 Task: Search for a house in New Orleans with 2 bedrooms, 2 beds, 1 bathroom, priced between ₹6000 and ₹110000, with an English-speaking host.
Action: Mouse moved to (487, 106)
Screenshot: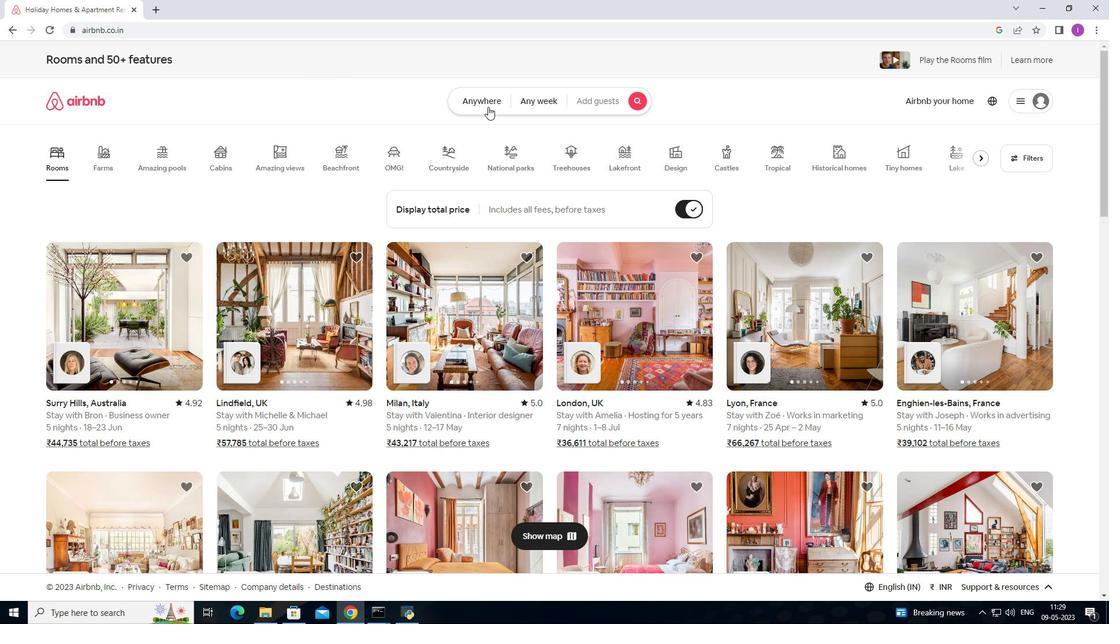 
Action: Mouse pressed left at (487, 106)
Screenshot: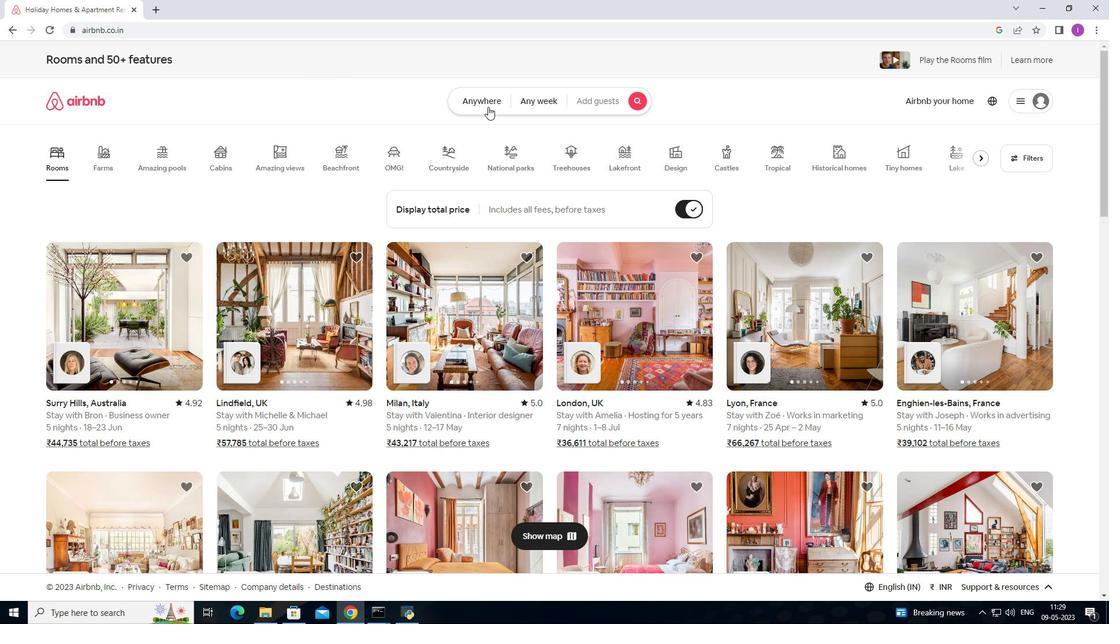
Action: Mouse moved to (376, 144)
Screenshot: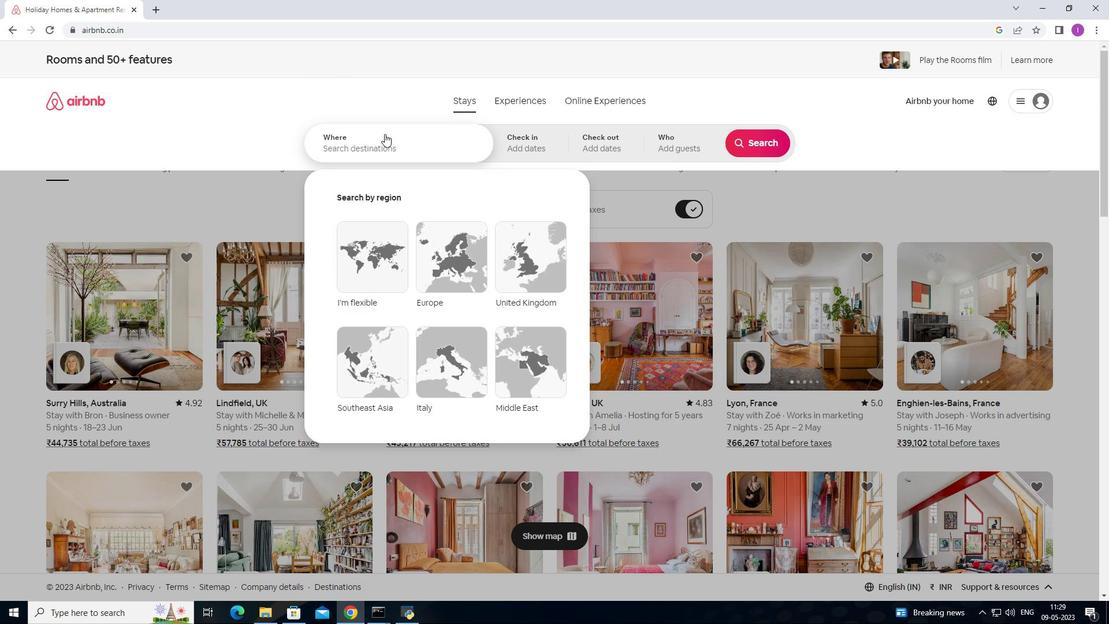 
Action: Mouse pressed left at (376, 144)
Screenshot: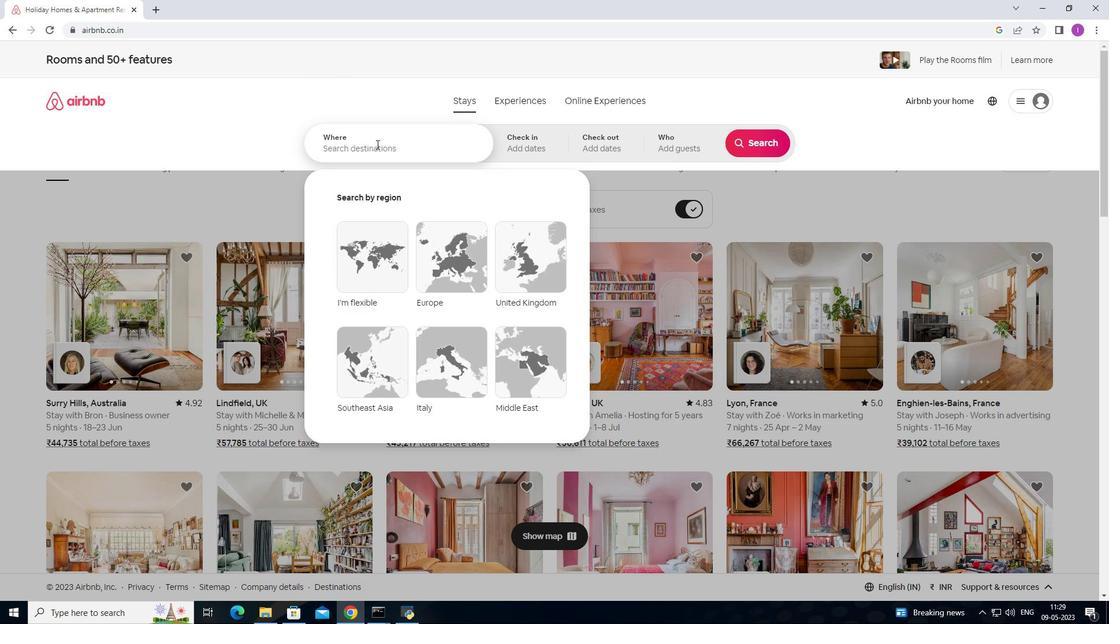 
Action: Mouse moved to (396, 149)
Screenshot: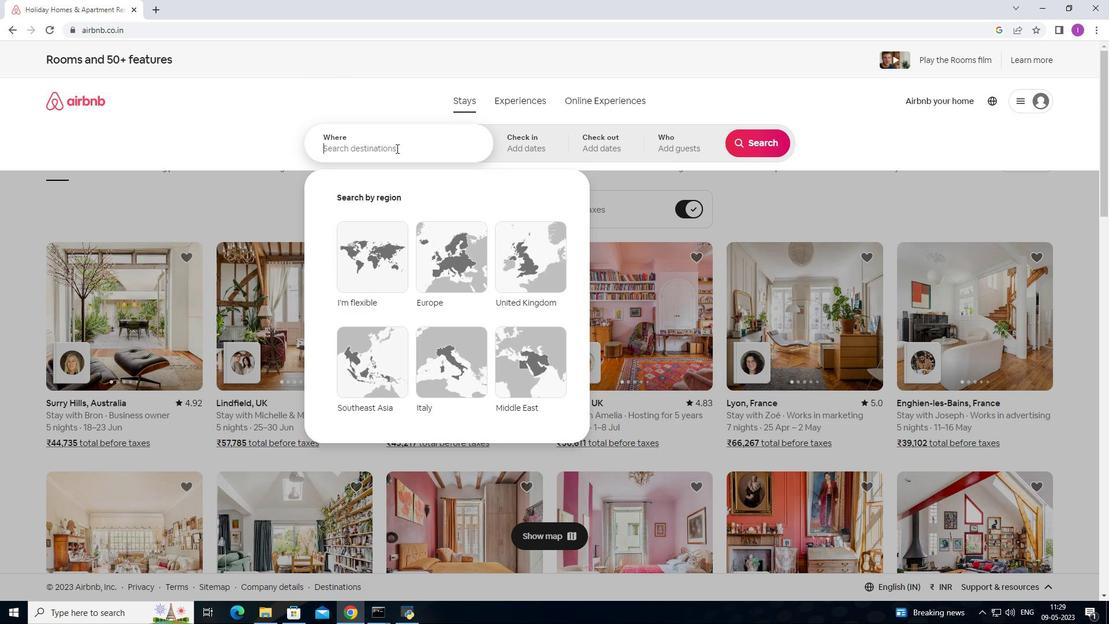 
Action: Key pressed <Key.shift>New<Key.space><Key.shift>Oe<Key.backspace>rleans,<Key.shift>M<Key.backspace><Key.shift>United<Key.space>states
Screenshot: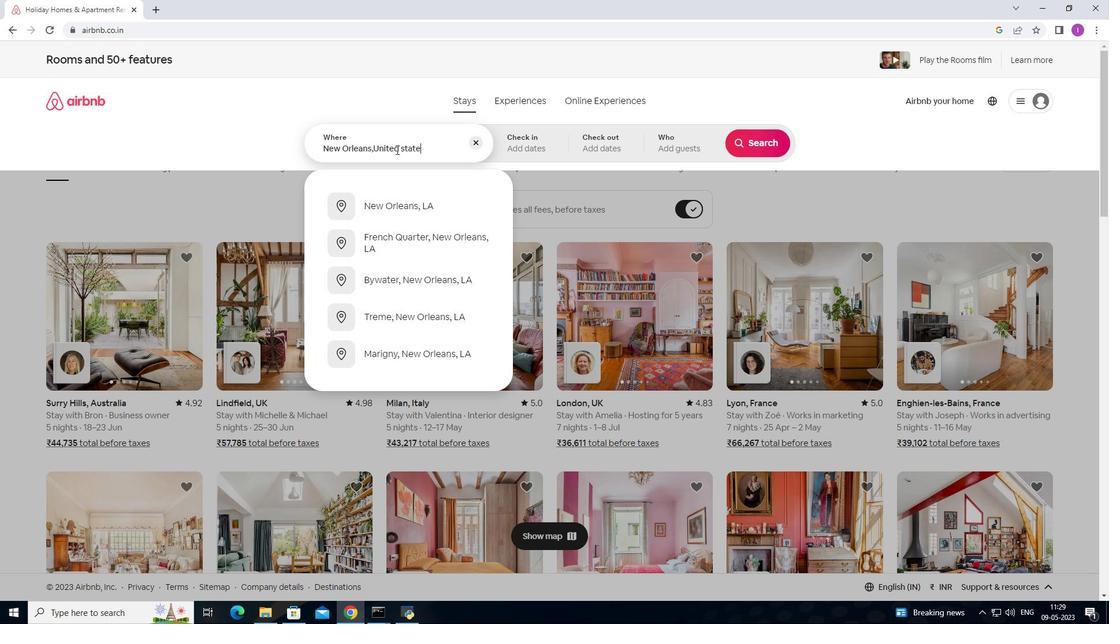 
Action: Mouse moved to (530, 143)
Screenshot: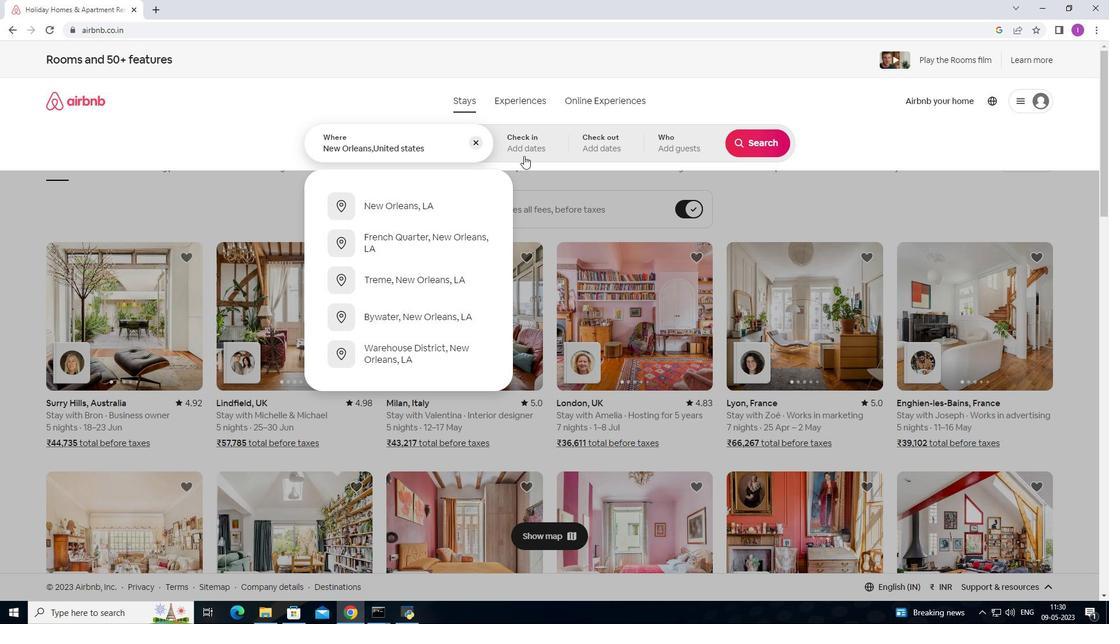 
Action: Mouse pressed left at (530, 143)
Screenshot: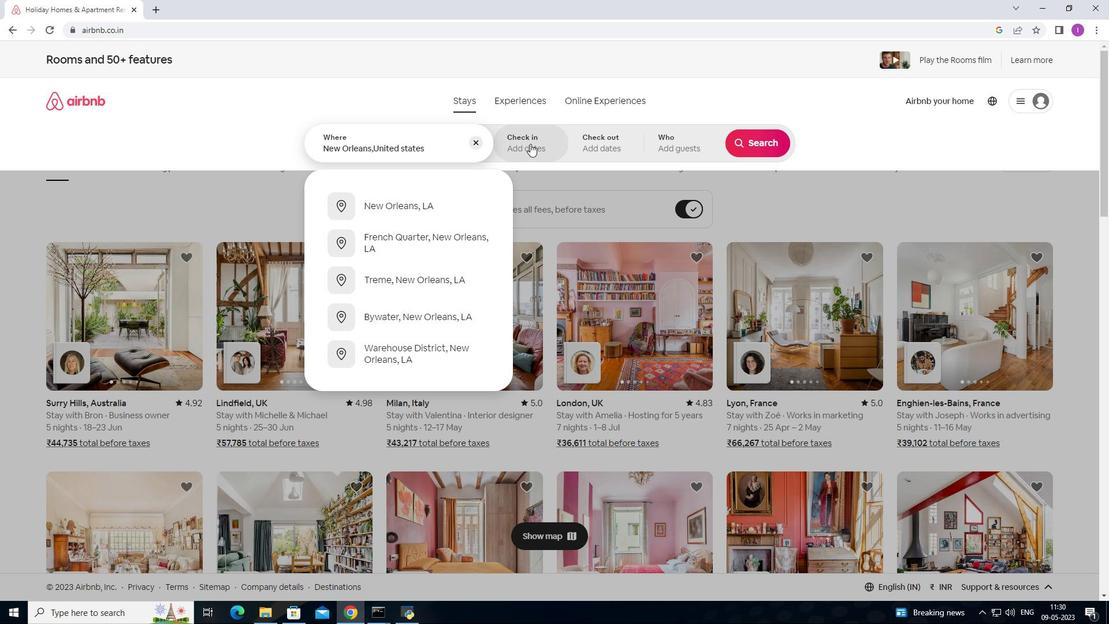 
Action: Mouse moved to (718, 312)
Screenshot: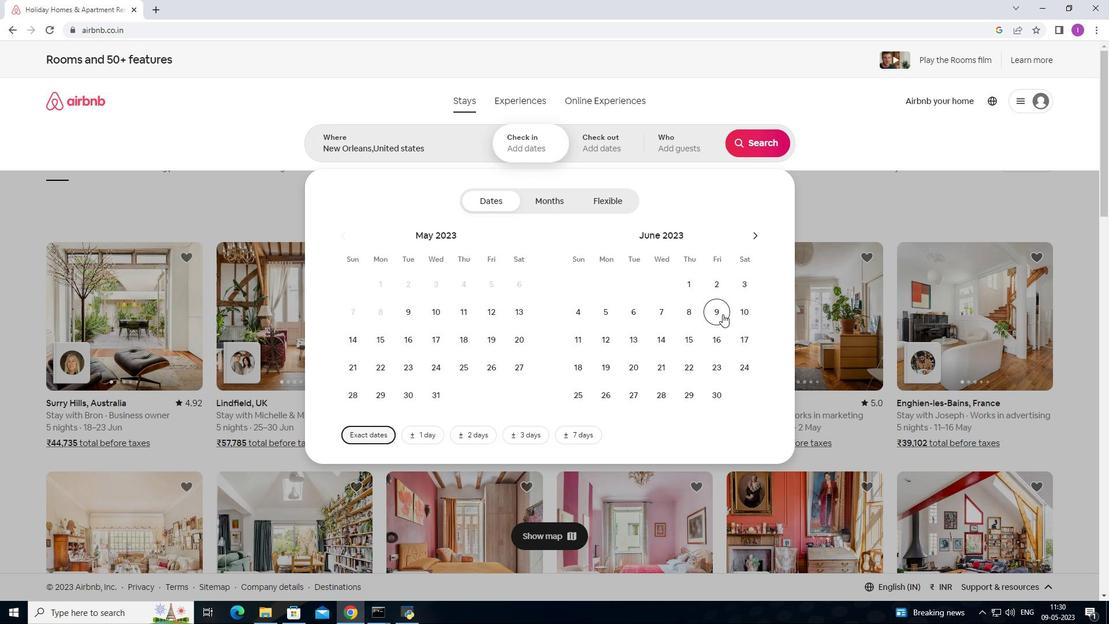 
Action: Mouse pressed left at (718, 312)
Screenshot: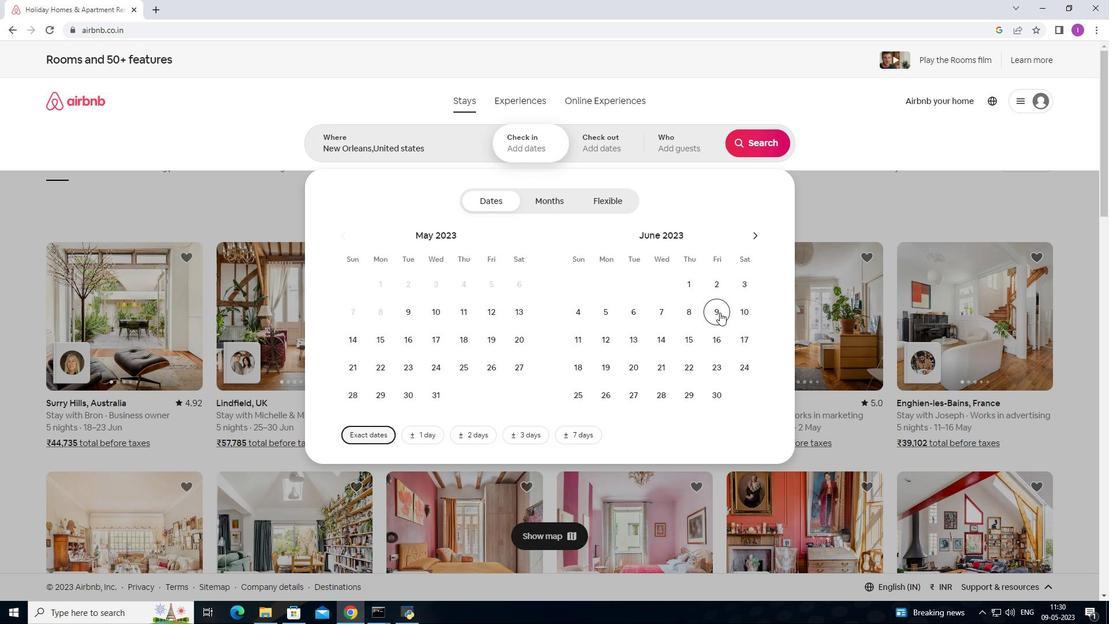 
Action: Mouse moved to (579, 339)
Screenshot: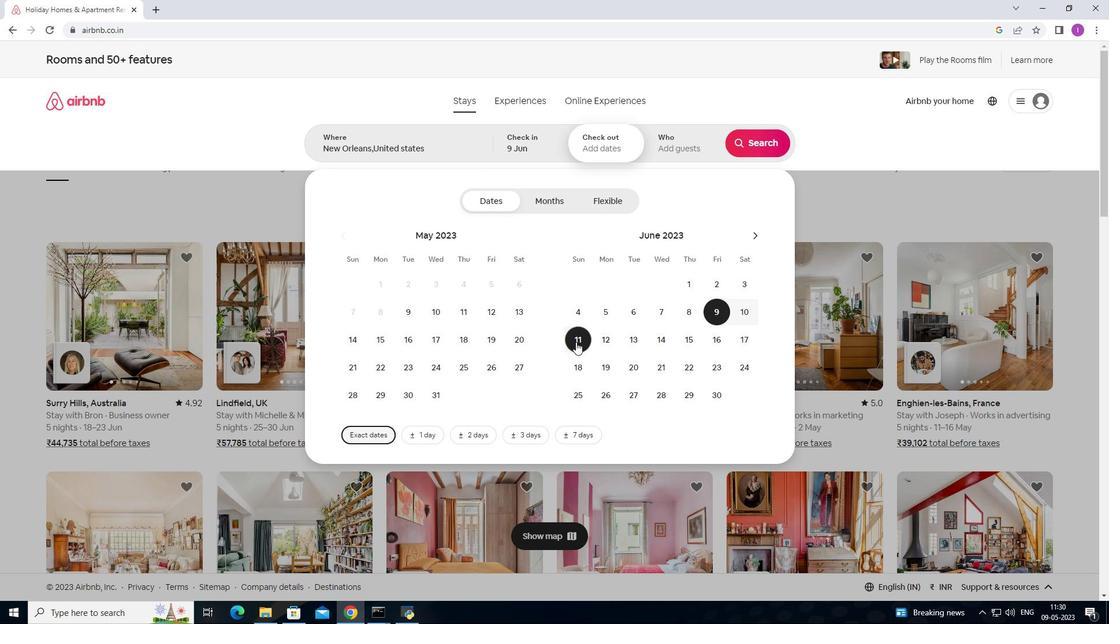
Action: Mouse pressed left at (579, 339)
Screenshot: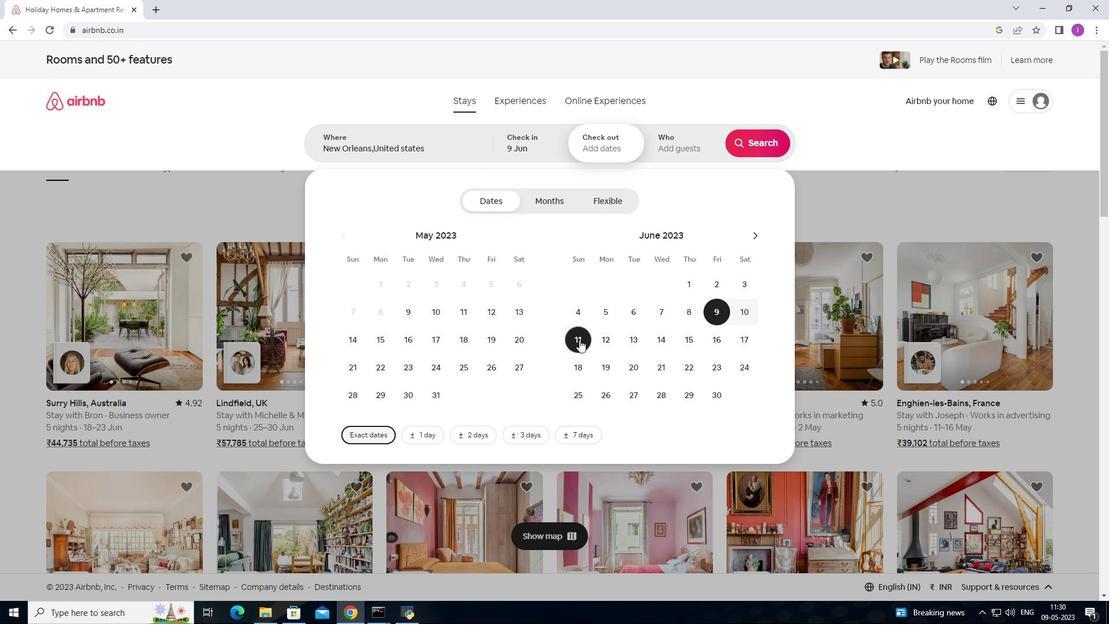 
Action: Mouse moved to (669, 140)
Screenshot: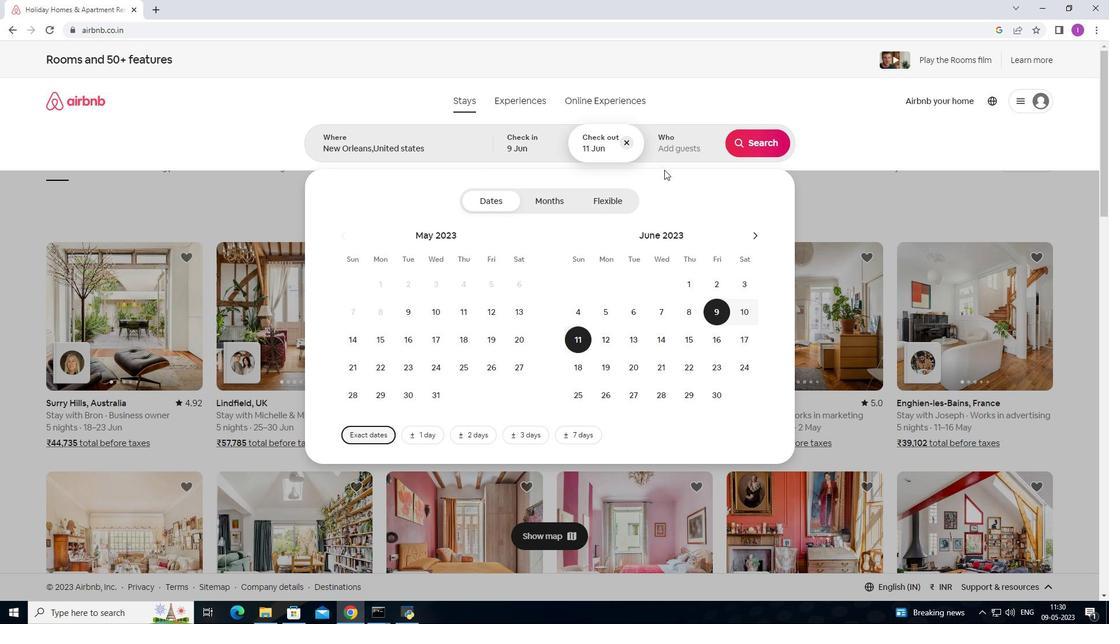 
Action: Mouse pressed left at (669, 140)
Screenshot: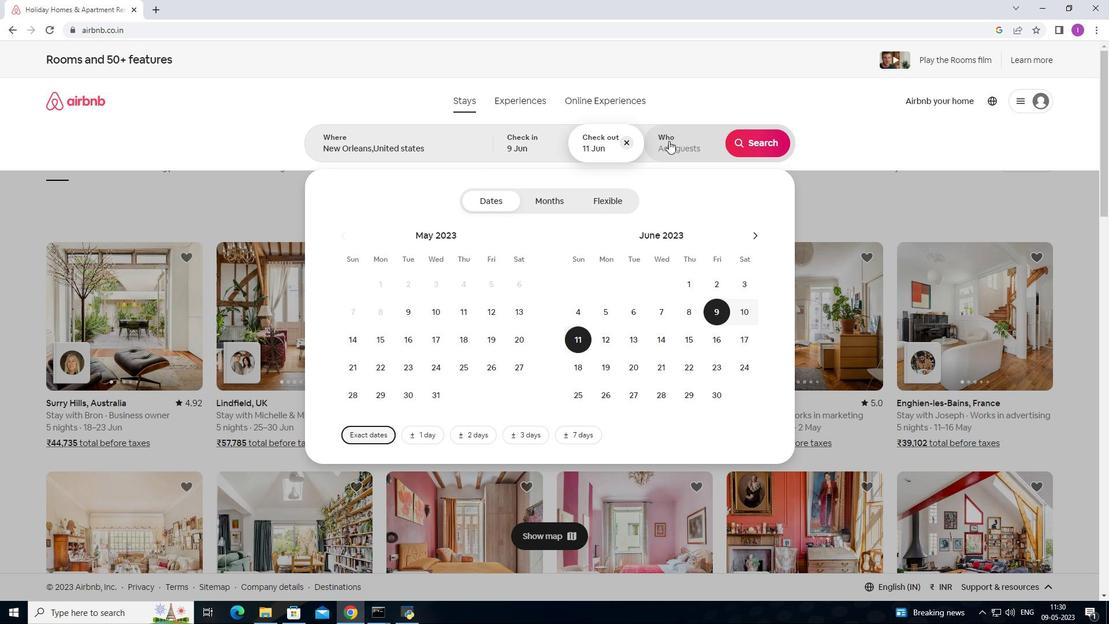 
Action: Mouse moved to (767, 205)
Screenshot: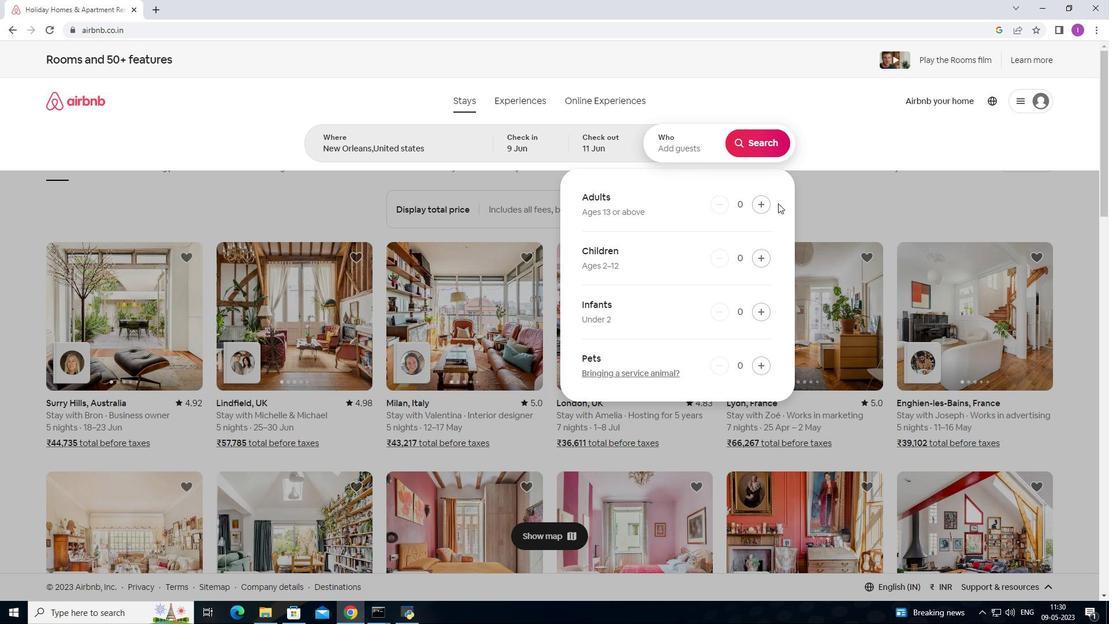 
Action: Mouse pressed left at (767, 205)
Screenshot: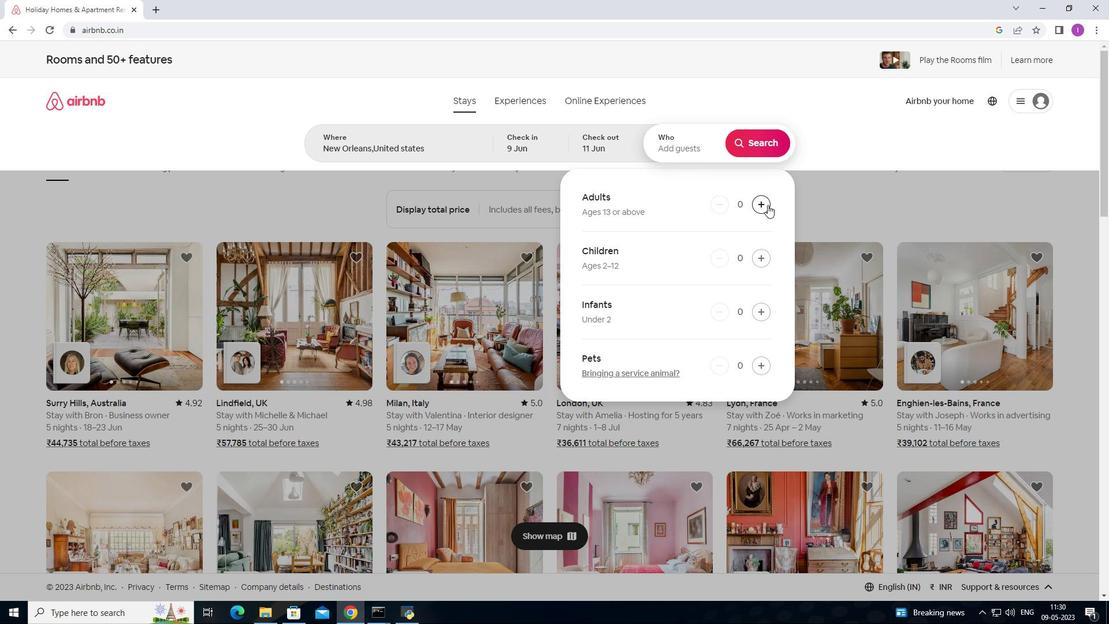 
Action: Mouse pressed left at (767, 205)
Screenshot: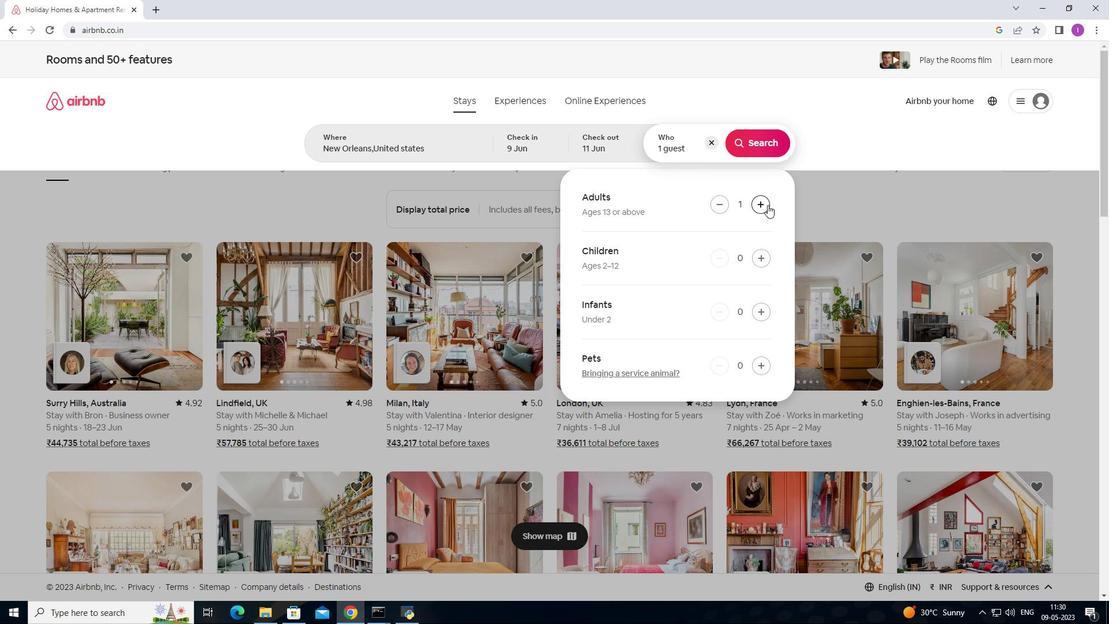 
Action: Mouse moved to (760, 145)
Screenshot: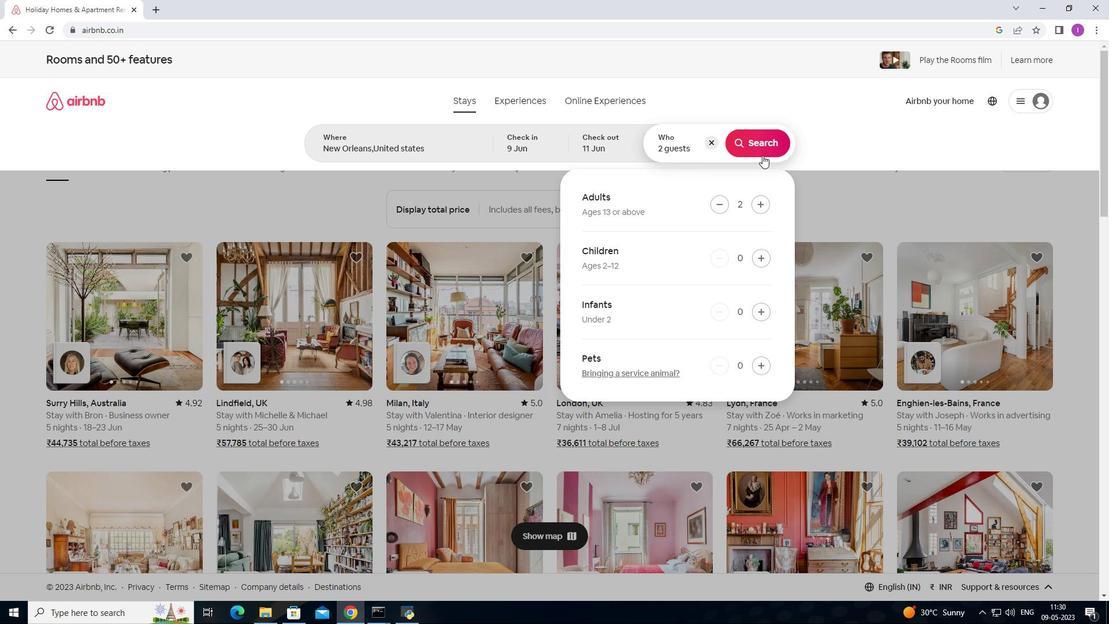 
Action: Mouse pressed left at (760, 145)
Screenshot: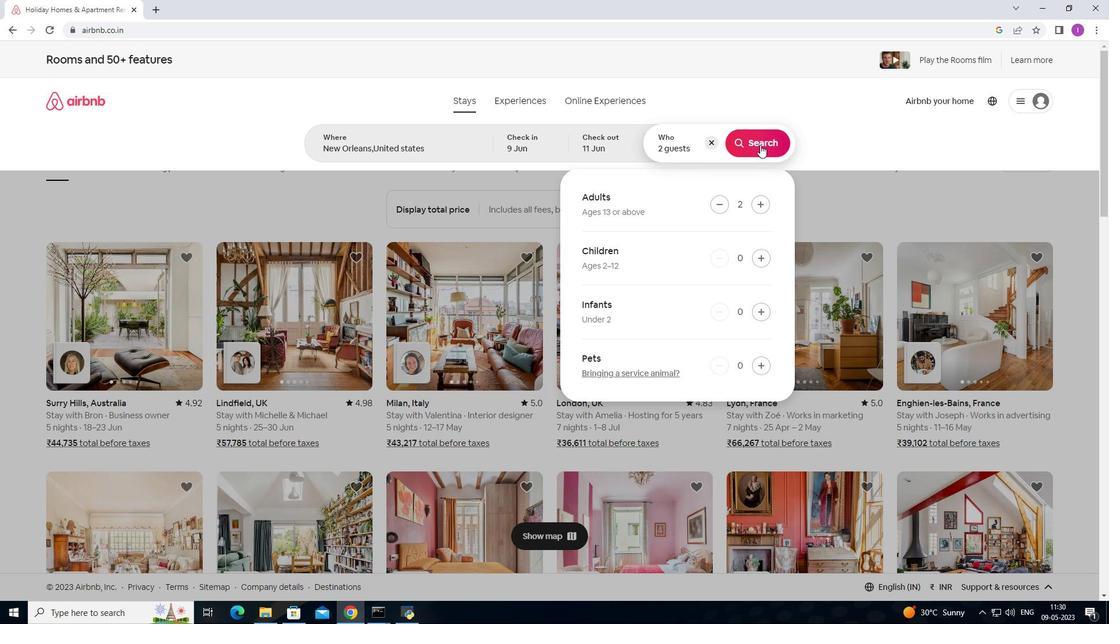 
Action: Mouse moved to (1044, 113)
Screenshot: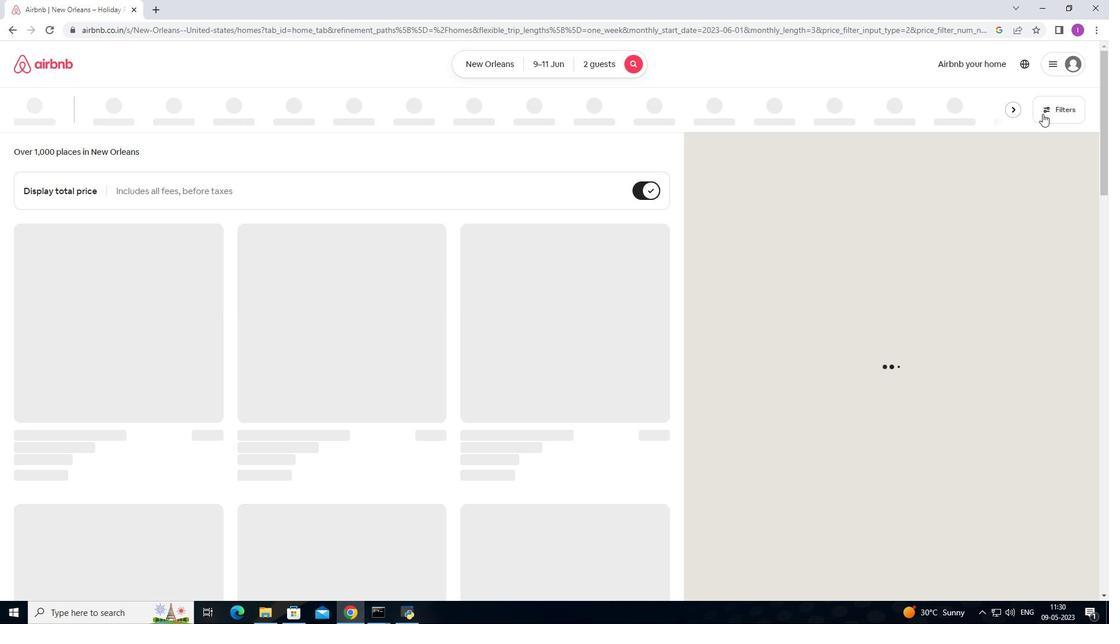
Action: Mouse pressed left at (1044, 113)
Screenshot: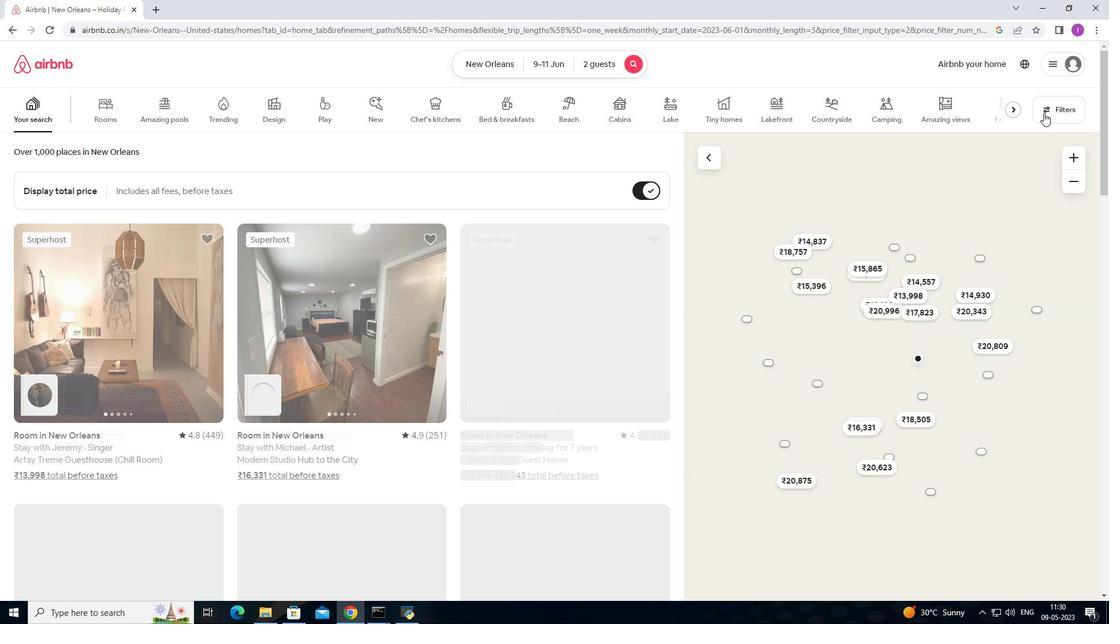 
Action: Mouse moved to (414, 396)
Screenshot: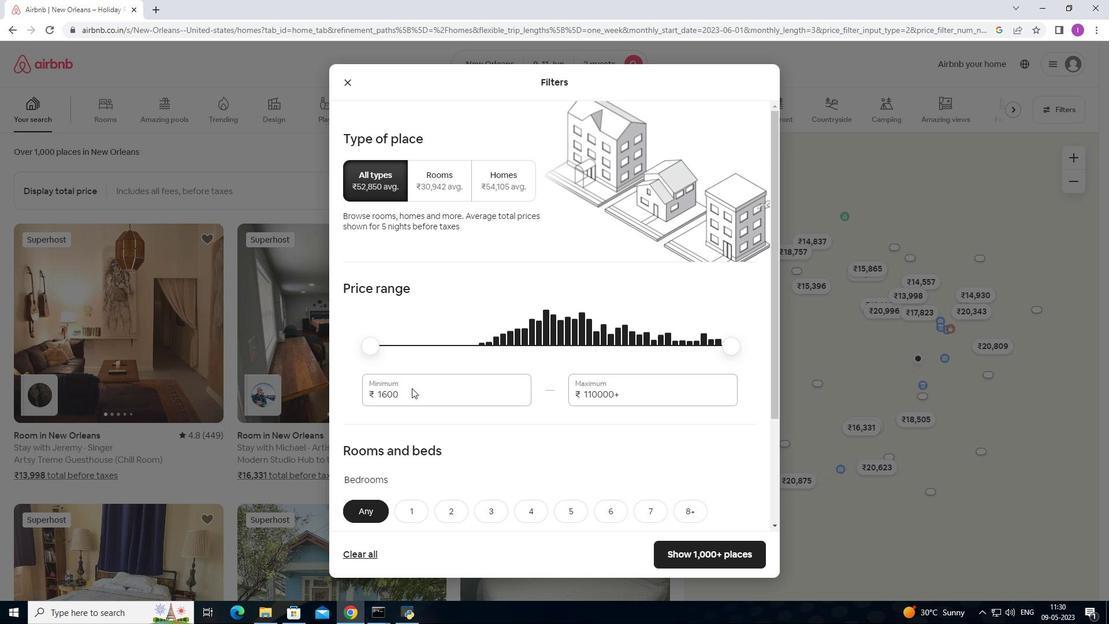 
Action: Mouse pressed left at (414, 396)
Screenshot: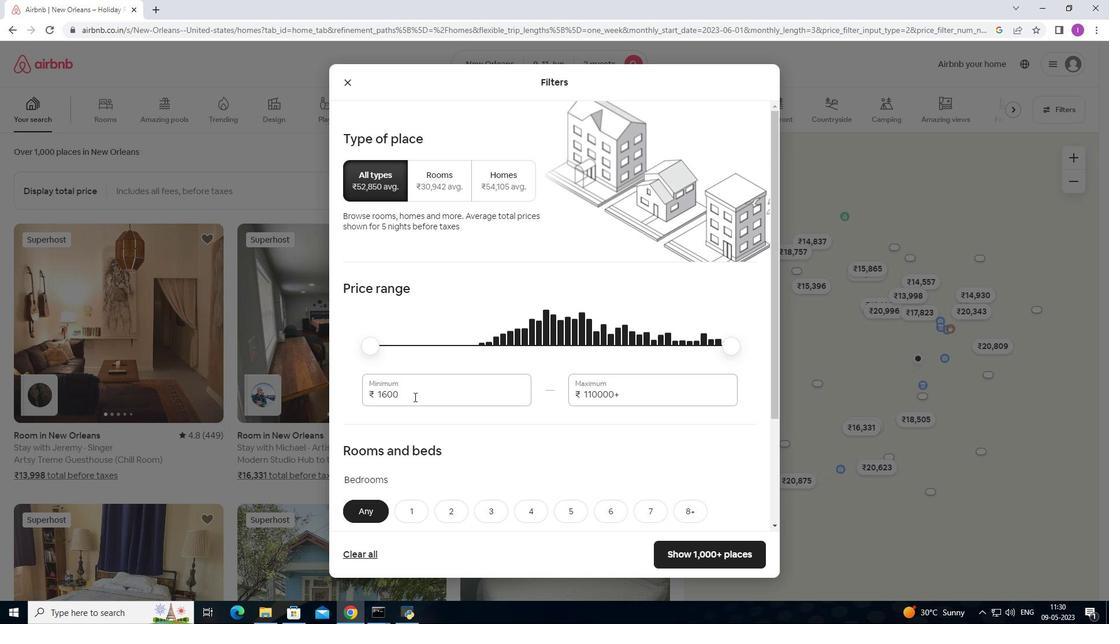 
Action: Mouse moved to (485, 372)
Screenshot: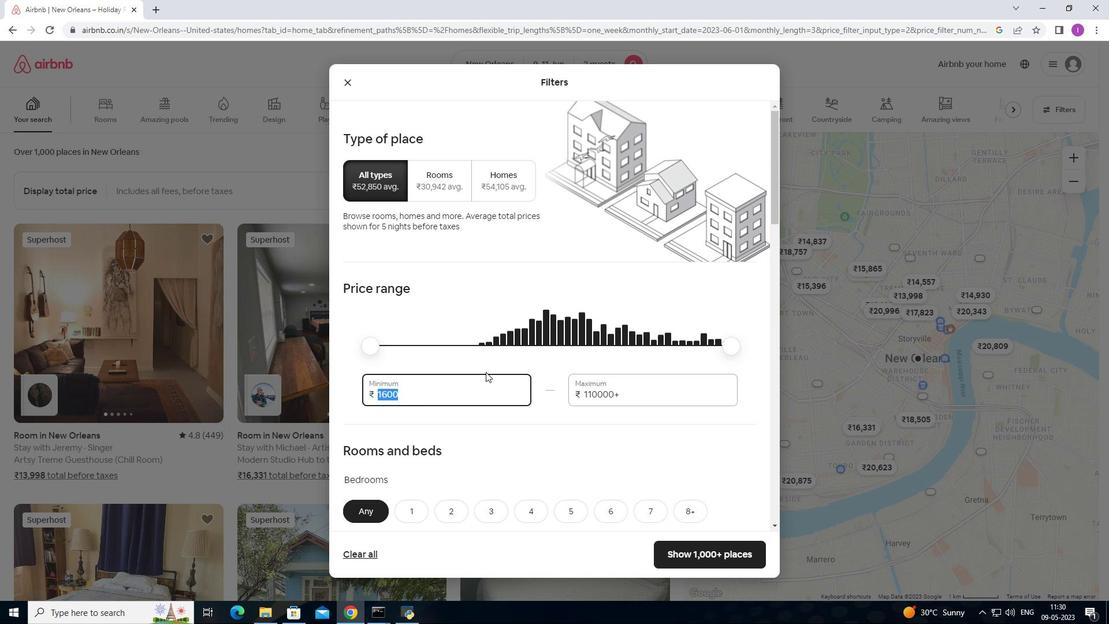 
Action: Key pressed 6
Screenshot: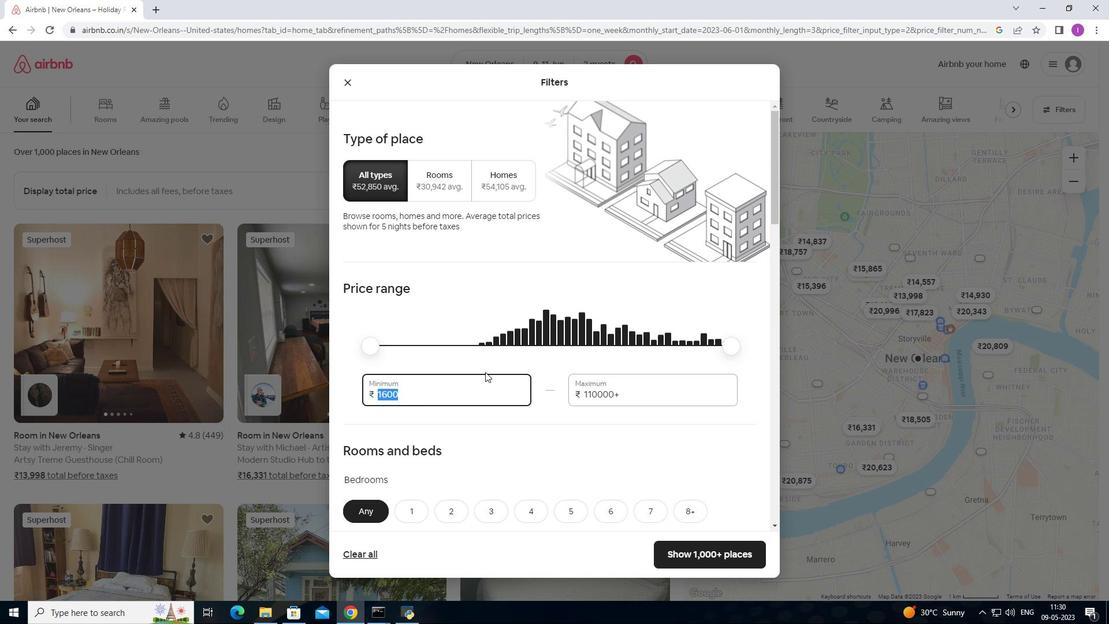 
Action: Mouse moved to (484, 371)
Screenshot: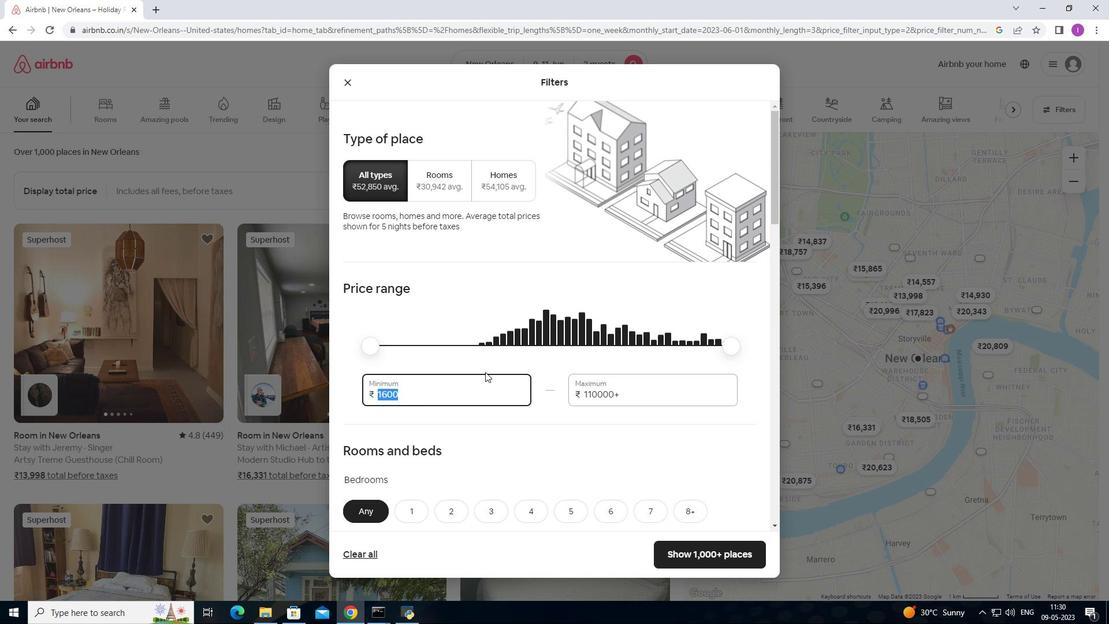 
Action: Key pressed 000
Screenshot: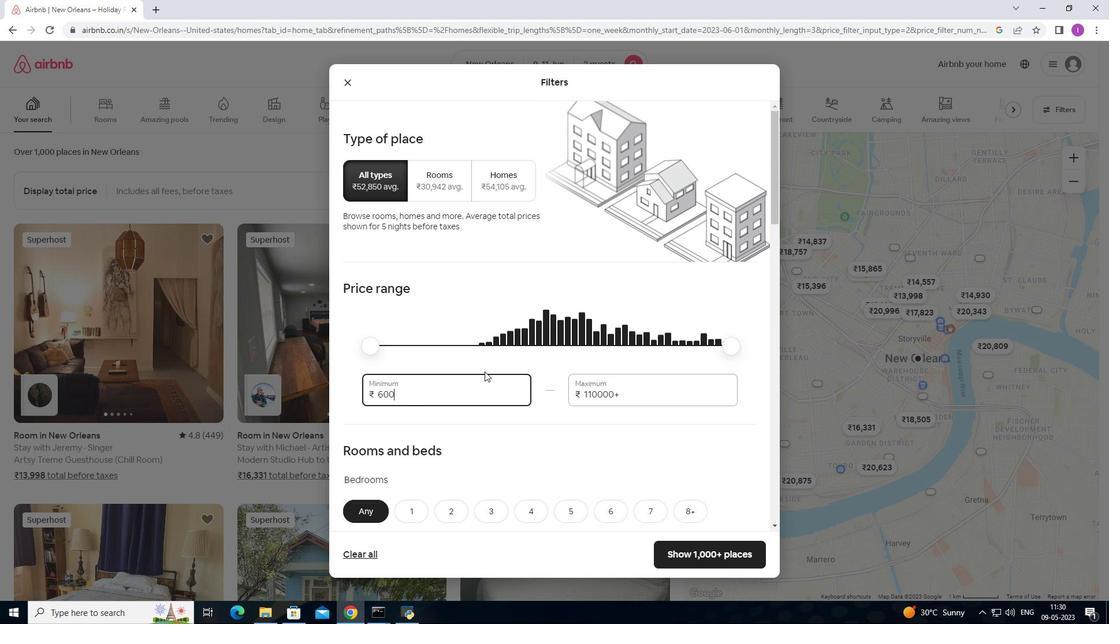 
Action: Mouse moved to (622, 393)
Screenshot: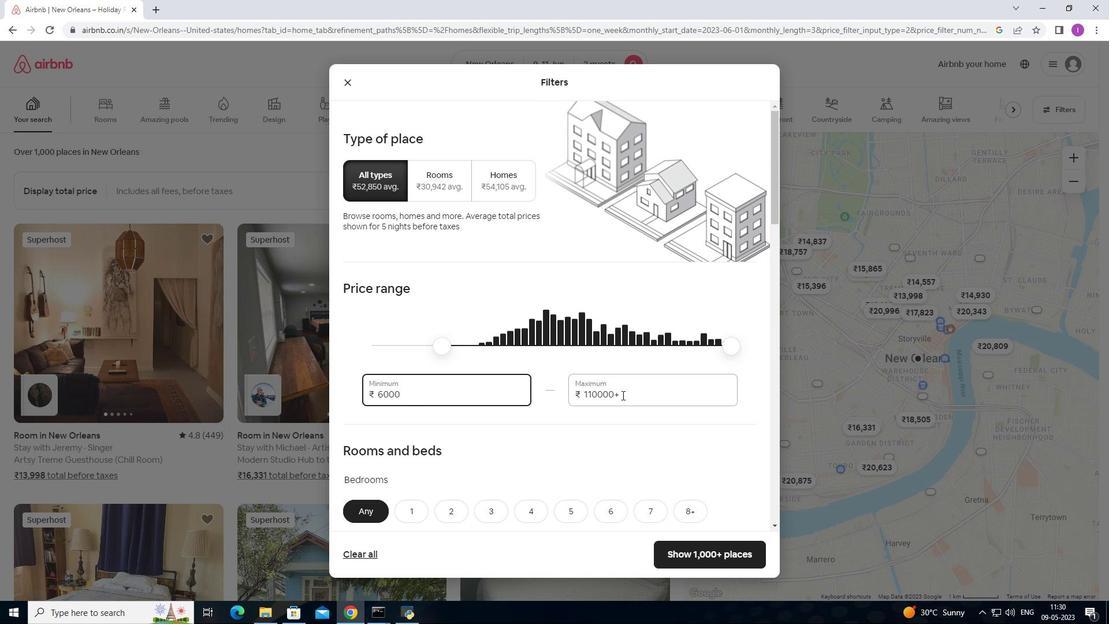 
Action: Mouse pressed left at (622, 394)
Screenshot: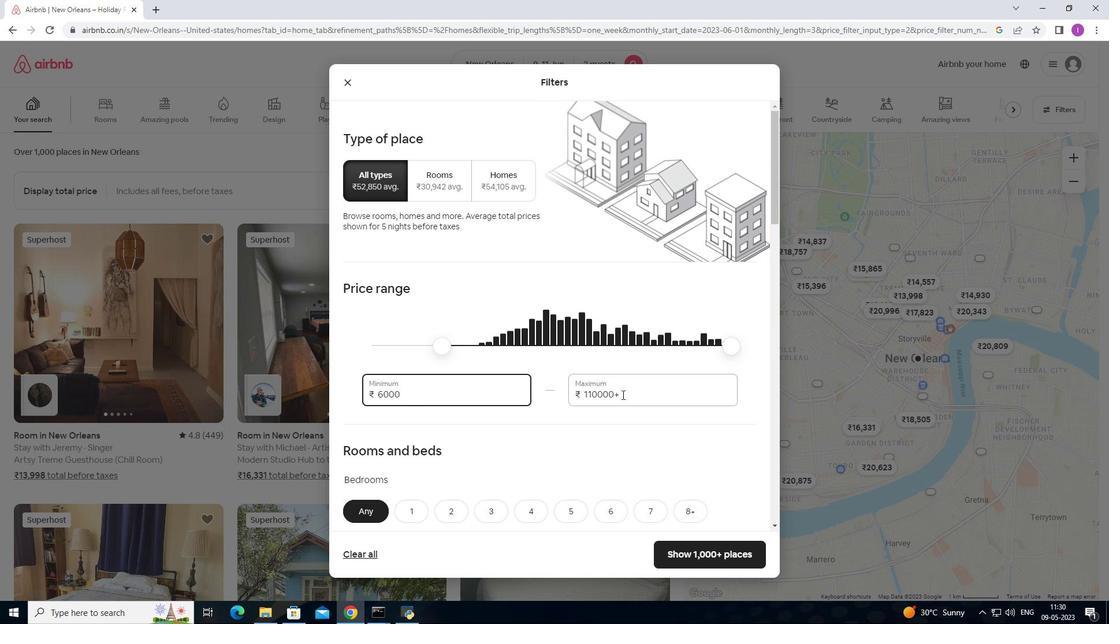 
Action: Mouse moved to (567, 390)
Screenshot: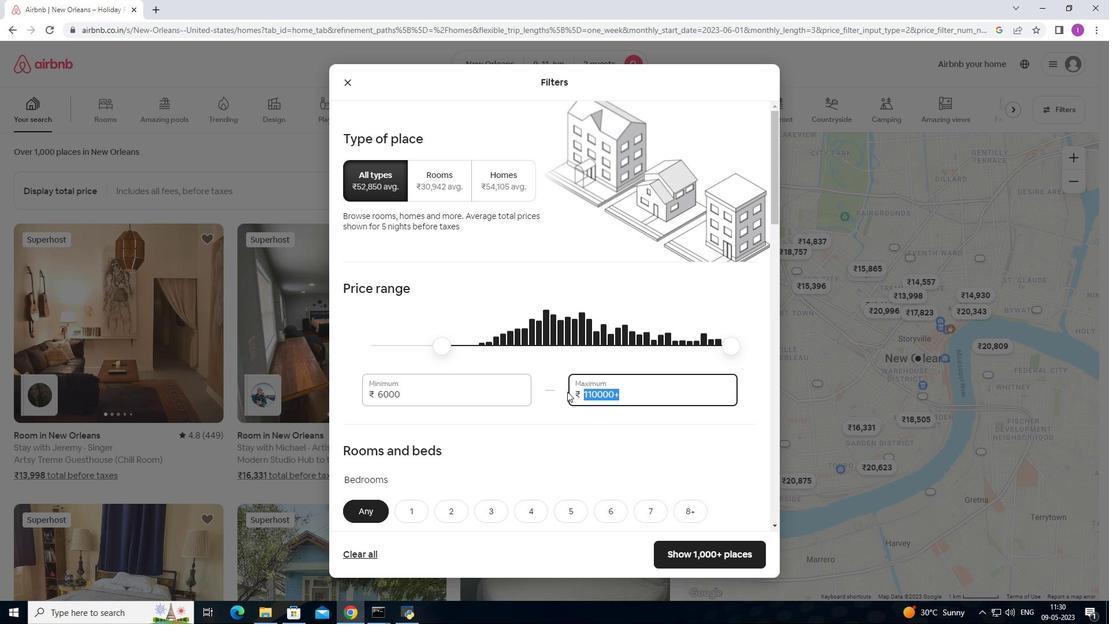 
Action: Key pressed 100
Screenshot: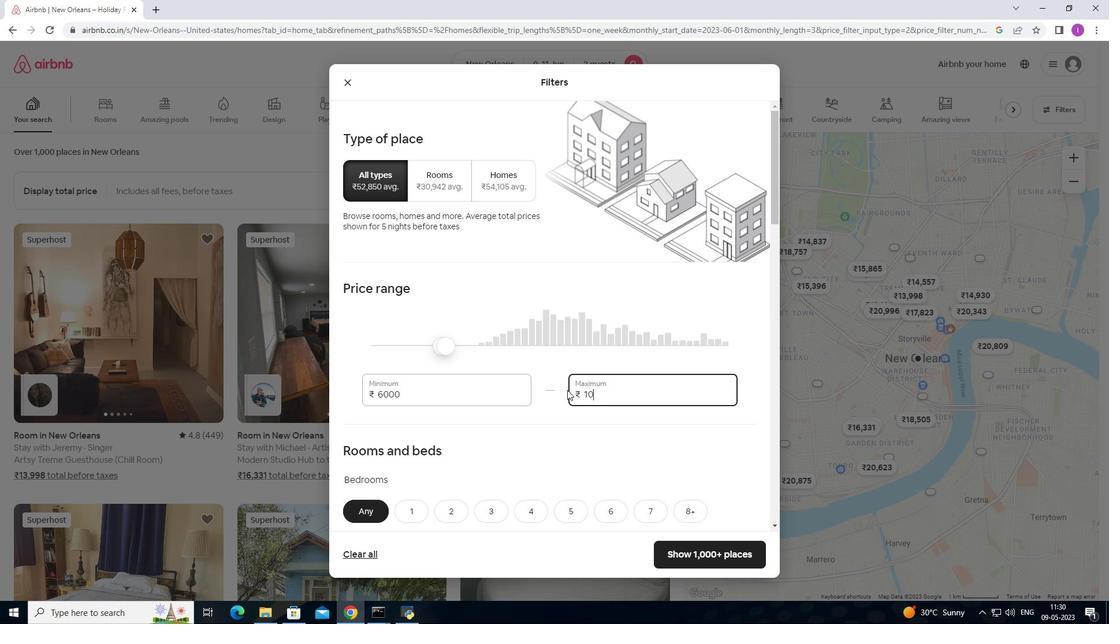 
Action: Mouse moved to (567, 389)
Screenshot: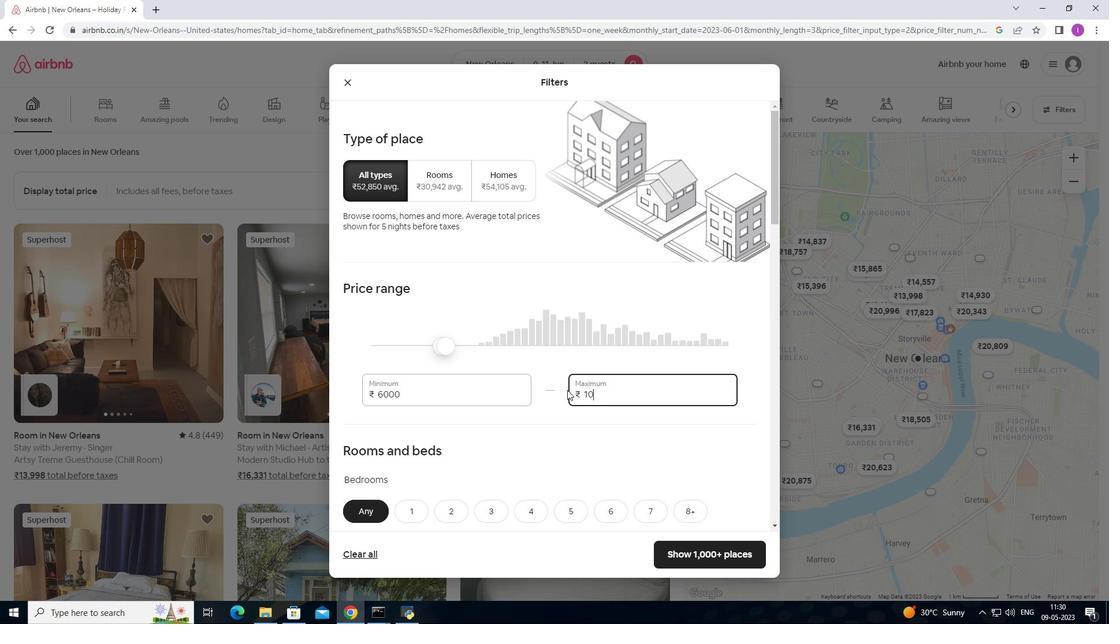 
Action: Key pressed 00
Screenshot: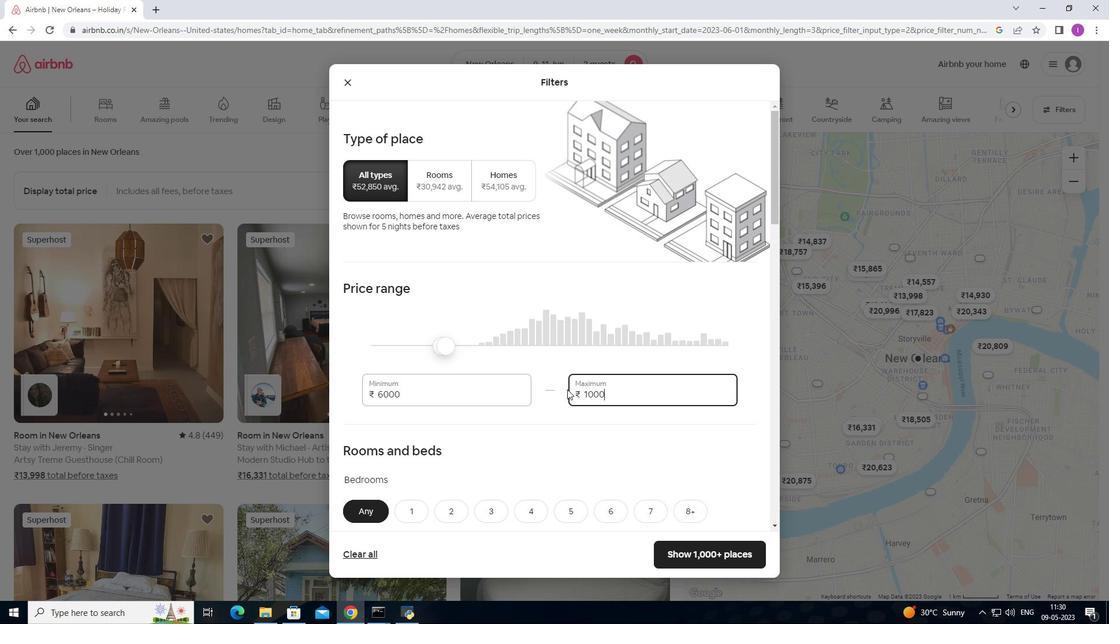 
Action: Mouse moved to (580, 380)
Screenshot: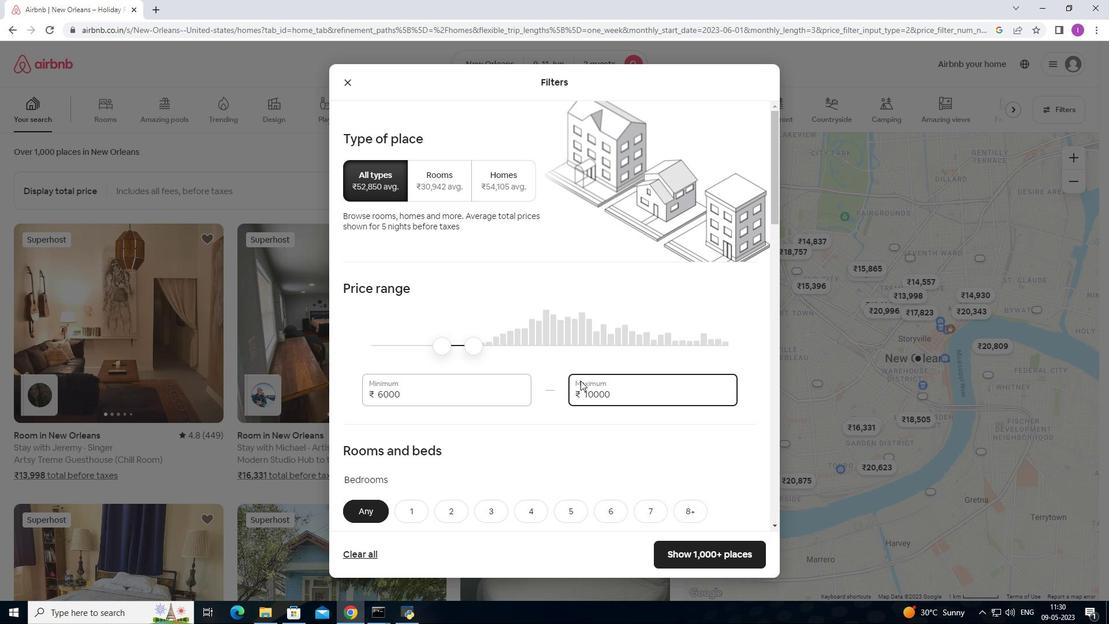 
Action: Mouse scrolled (580, 380) with delta (0, 0)
Screenshot: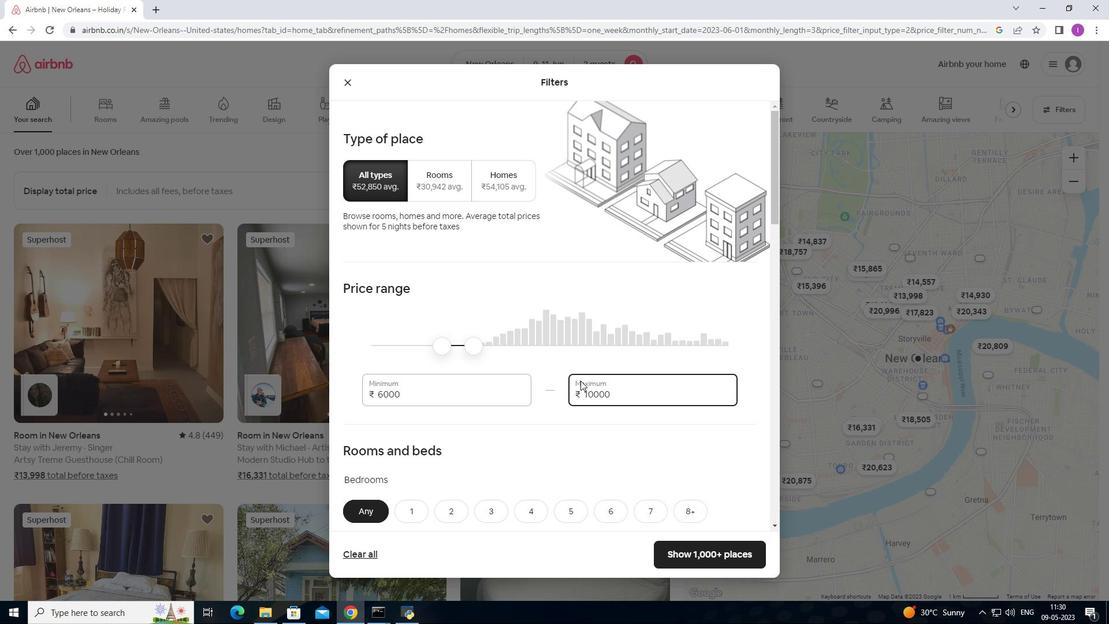 
Action: Mouse scrolled (580, 380) with delta (0, 0)
Screenshot: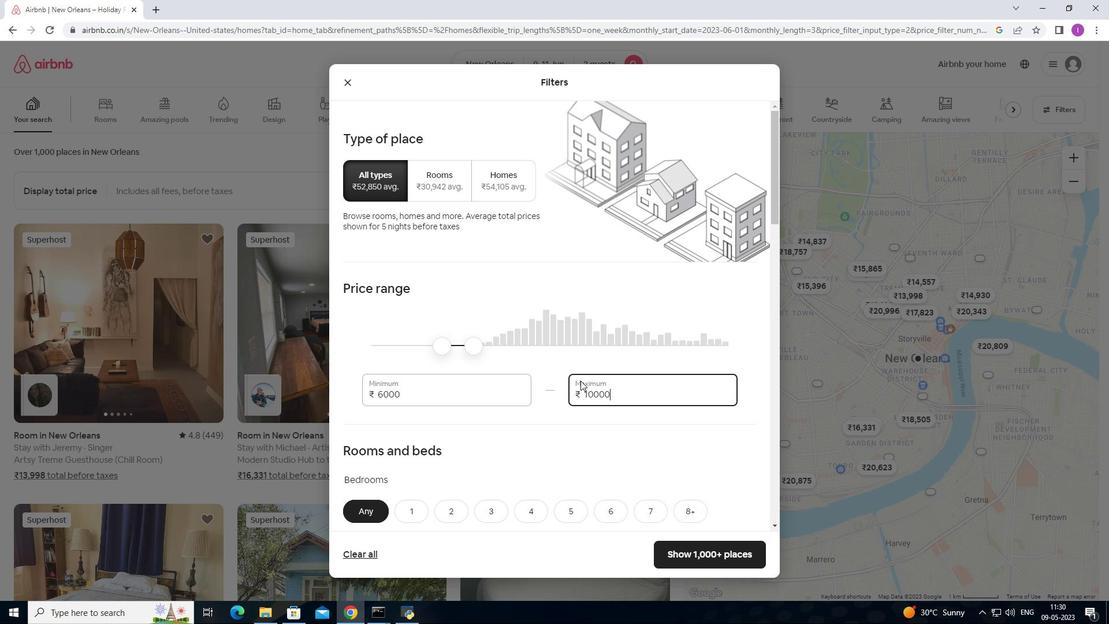 
Action: Mouse moved to (576, 375)
Screenshot: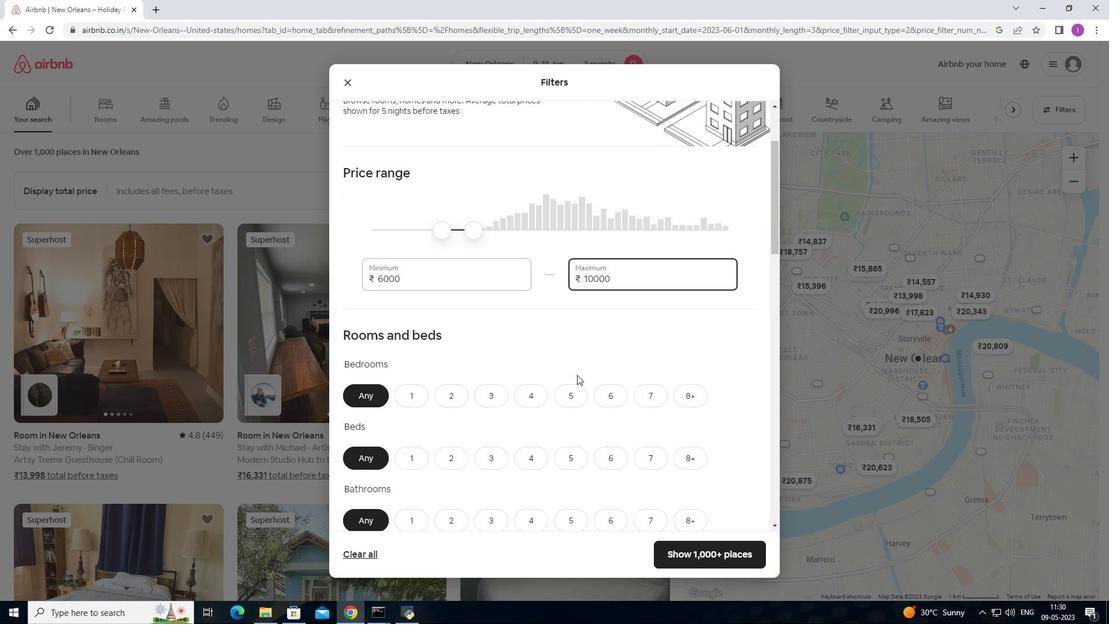 
Action: Mouse scrolled (576, 374) with delta (0, 0)
Screenshot: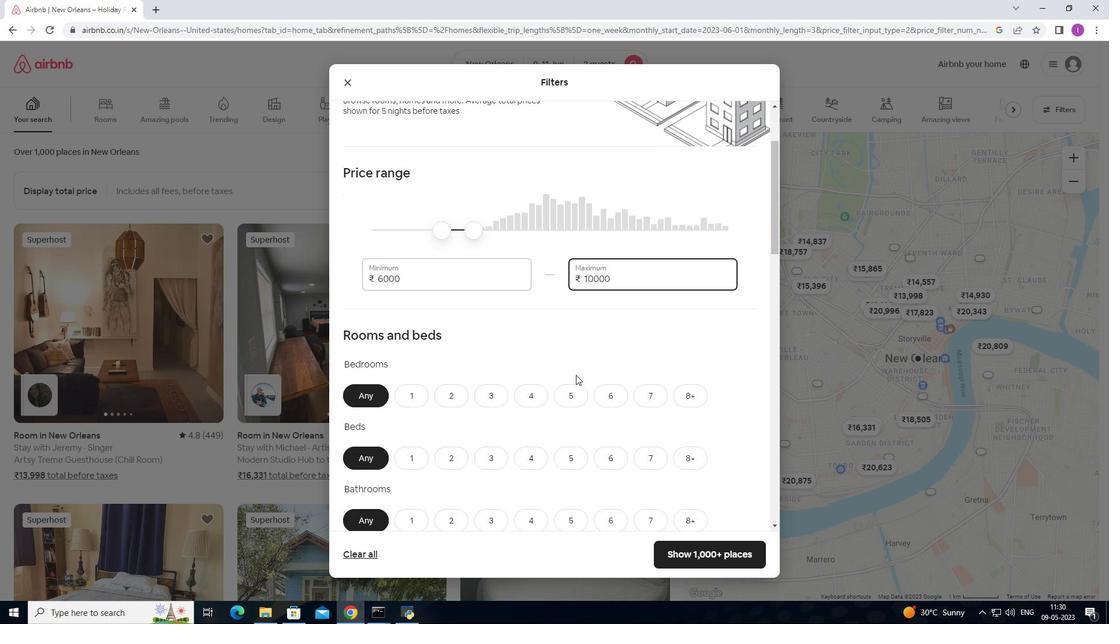 
Action: Mouse scrolled (576, 374) with delta (0, 0)
Screenshot: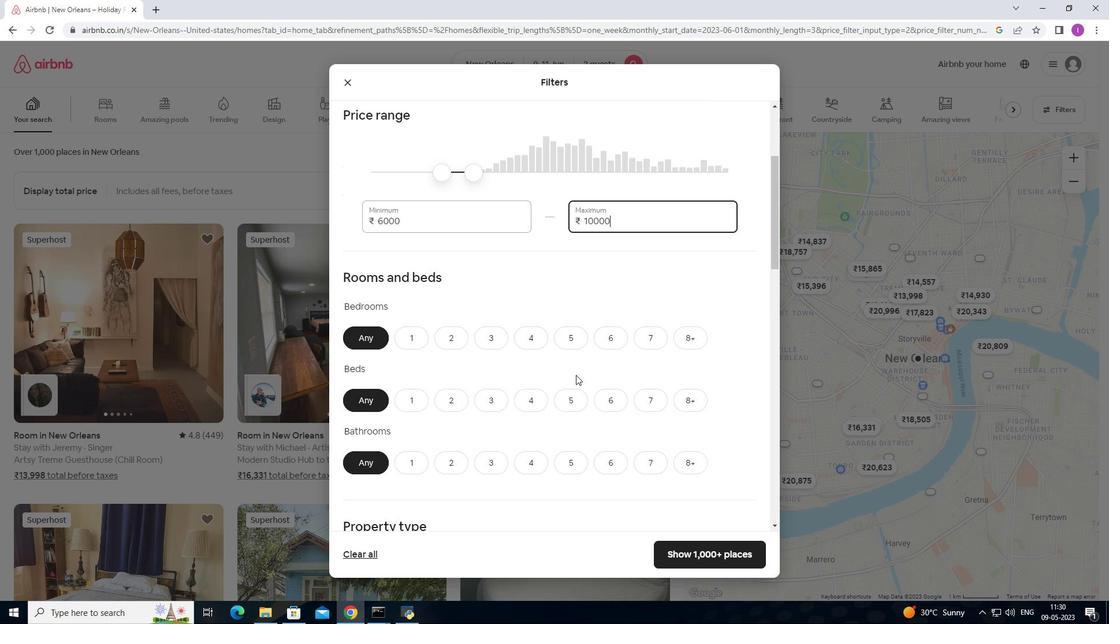 
Action: Mouse moved to (498, 377)
Screenshot: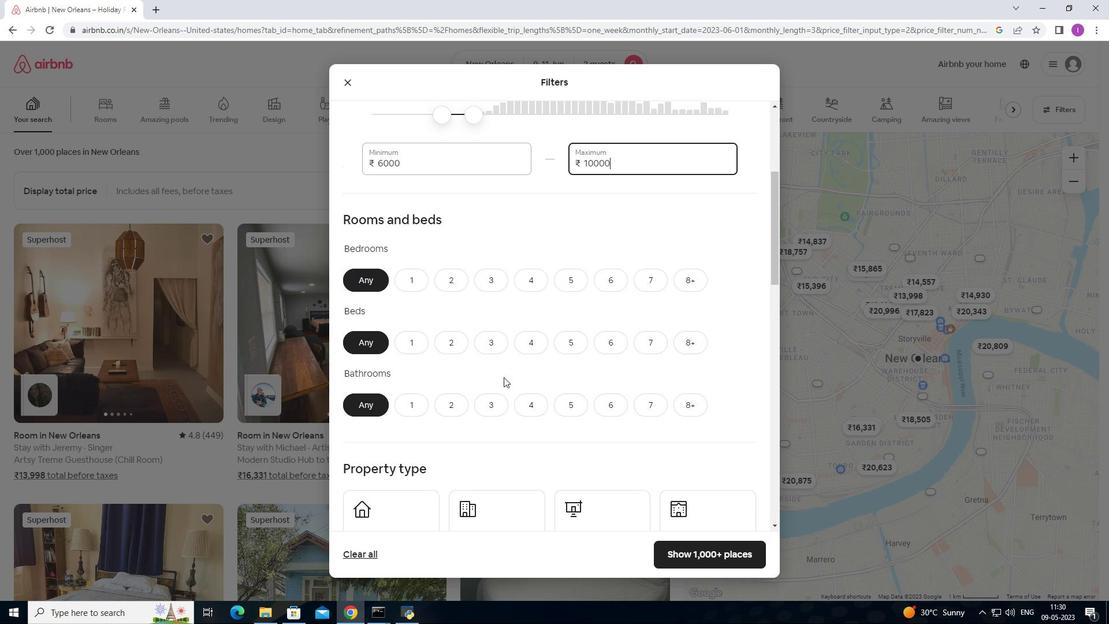 
Action: Mouse scrolled (498, 376) with delta (0, 0)
Screenshot: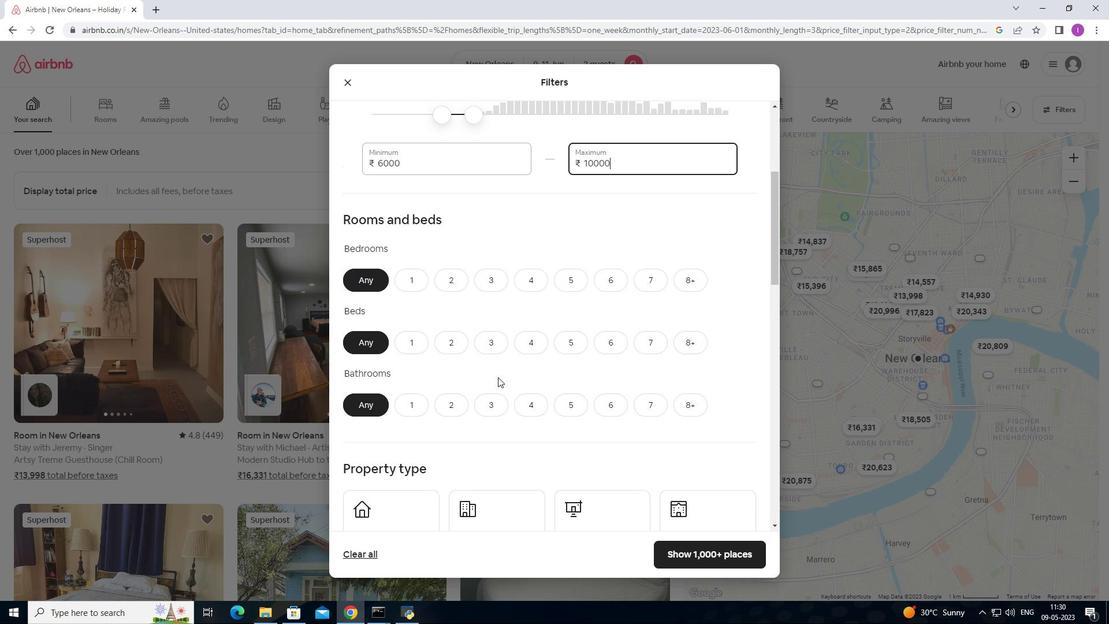 
Action: Mouse moved to (439, 223)
Screenshot: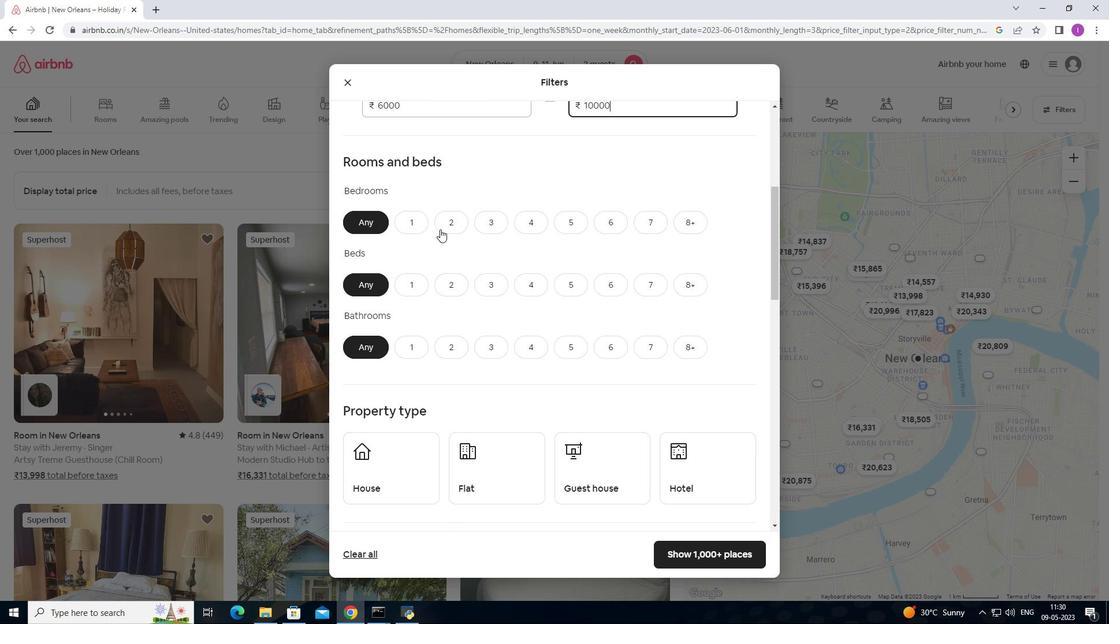 
Action: Mouse pressed left at (439, 223)
Screenshot: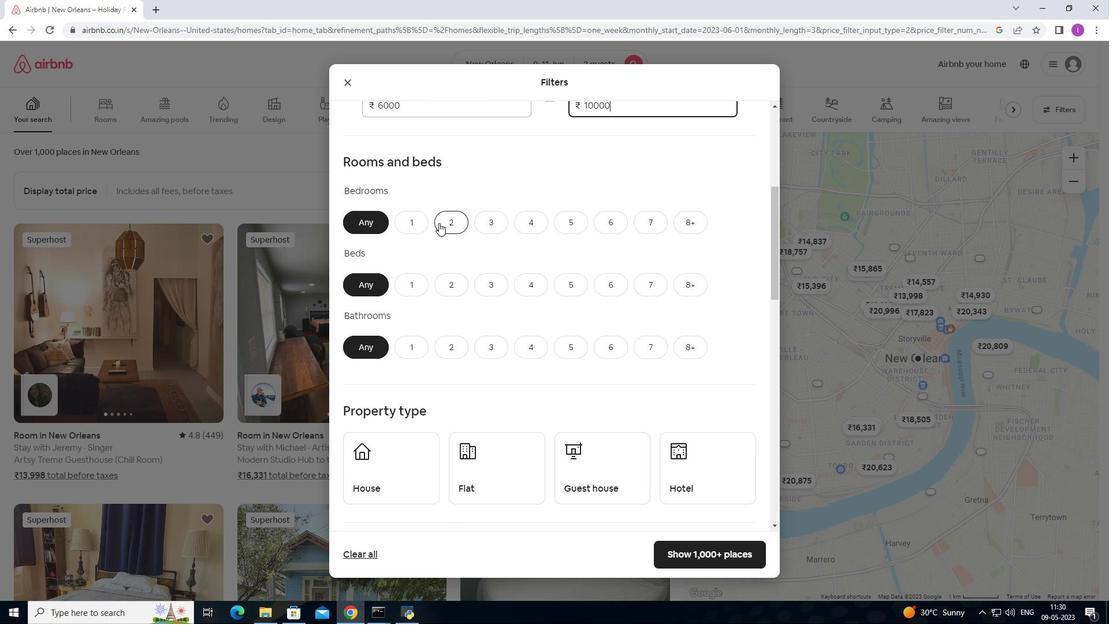
Action: Mouse moved to (447, 288)
Screenshot: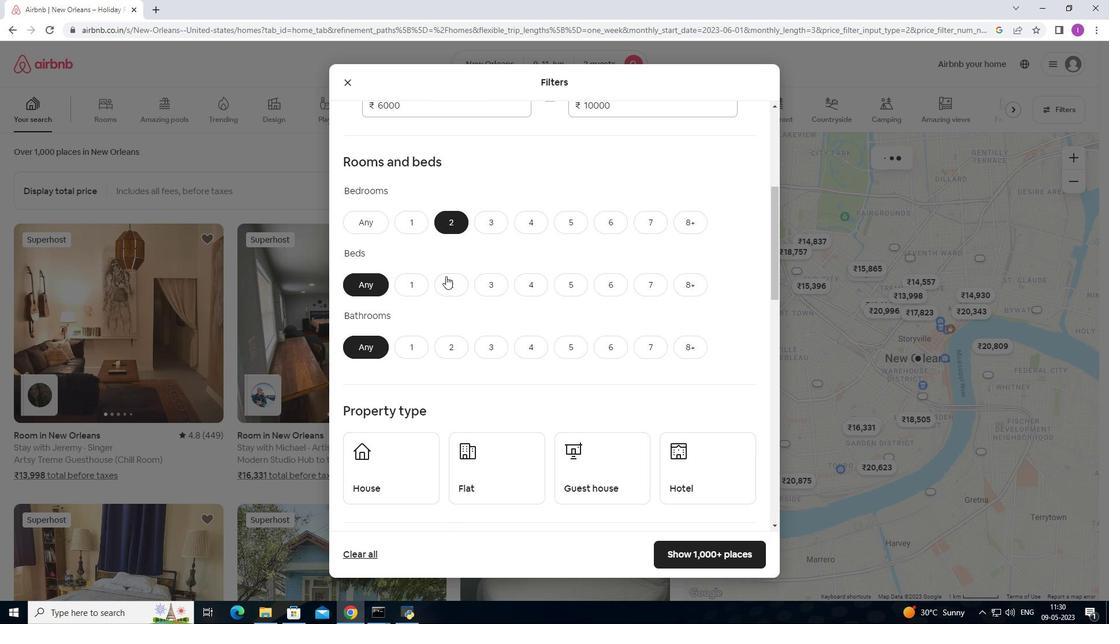 
Action: Mouse pressed left at (447, 288)
Screenshot: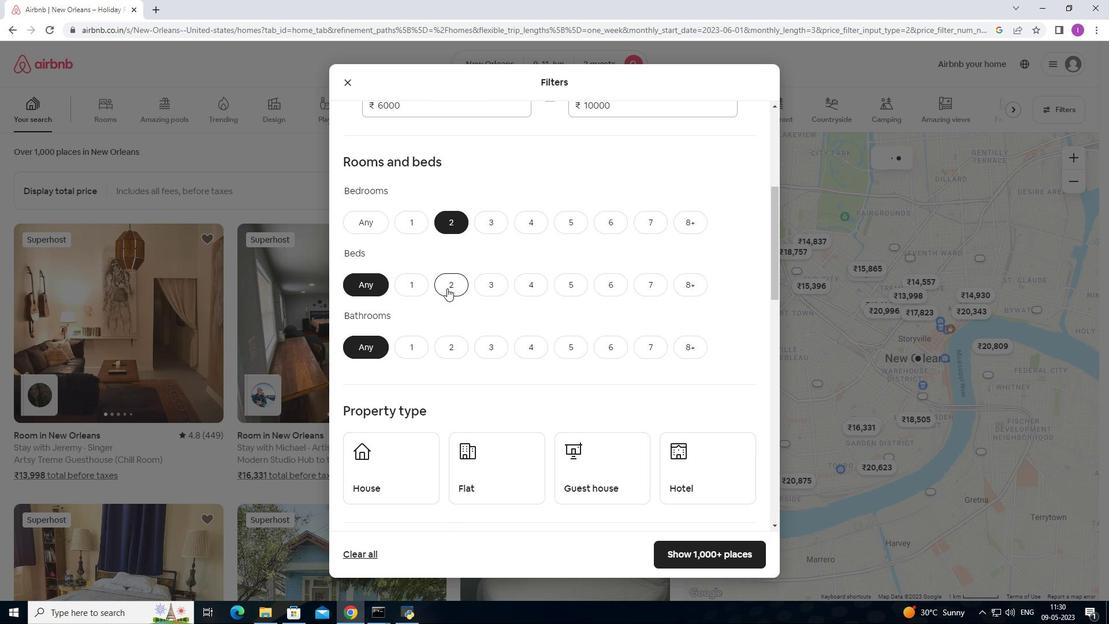
Action: Mouse moved to (417, 347)
Screenshot: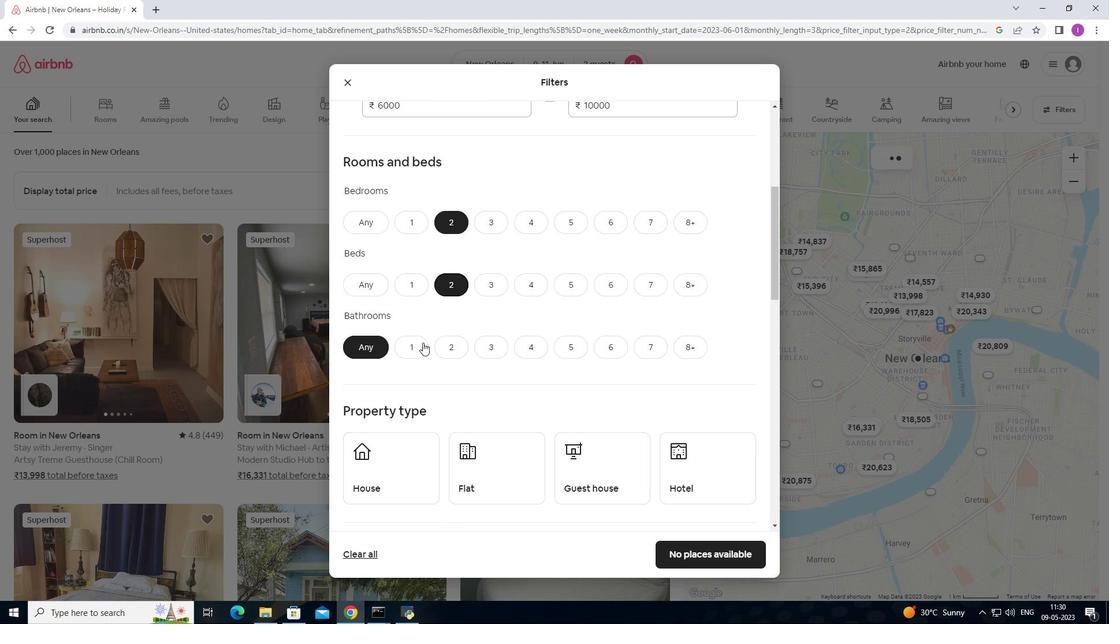 
Action: Mouse pressed left at (417, 347)
Screenshot: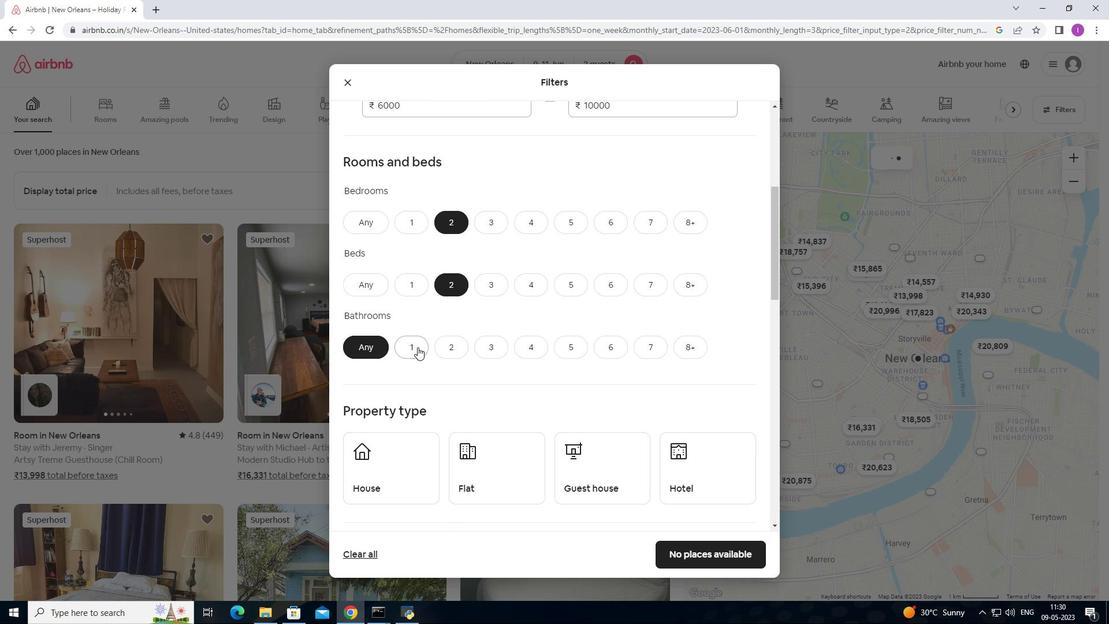 
Action: Mouse moved to (445, 347)
Screenshot: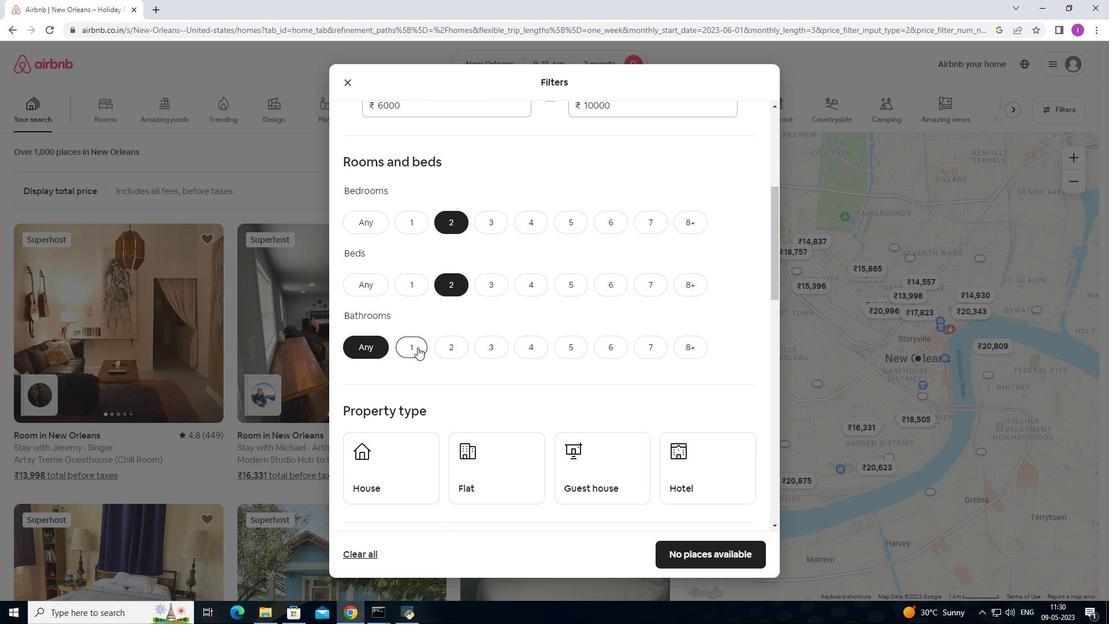 
Action: Mouse scrolled (445, 346) with delta (0, 0)
Screenshot: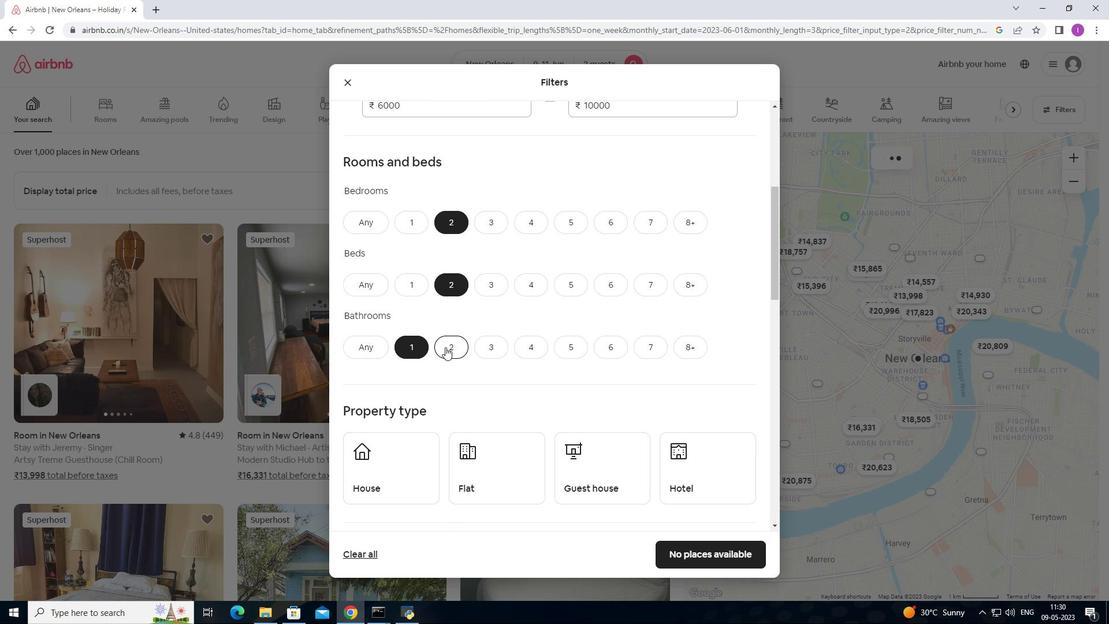 
Action: Mouse moved to (446, 347)
Screenshot: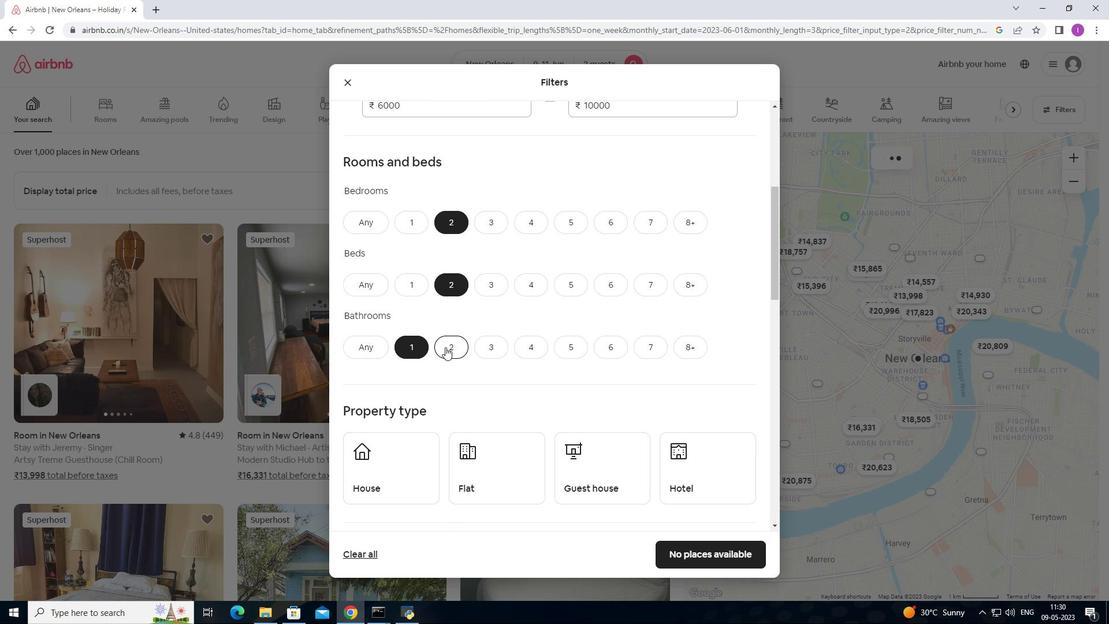 
Action: Mouse scrolled (446, 346) with delta (0, 0)
Screenshot: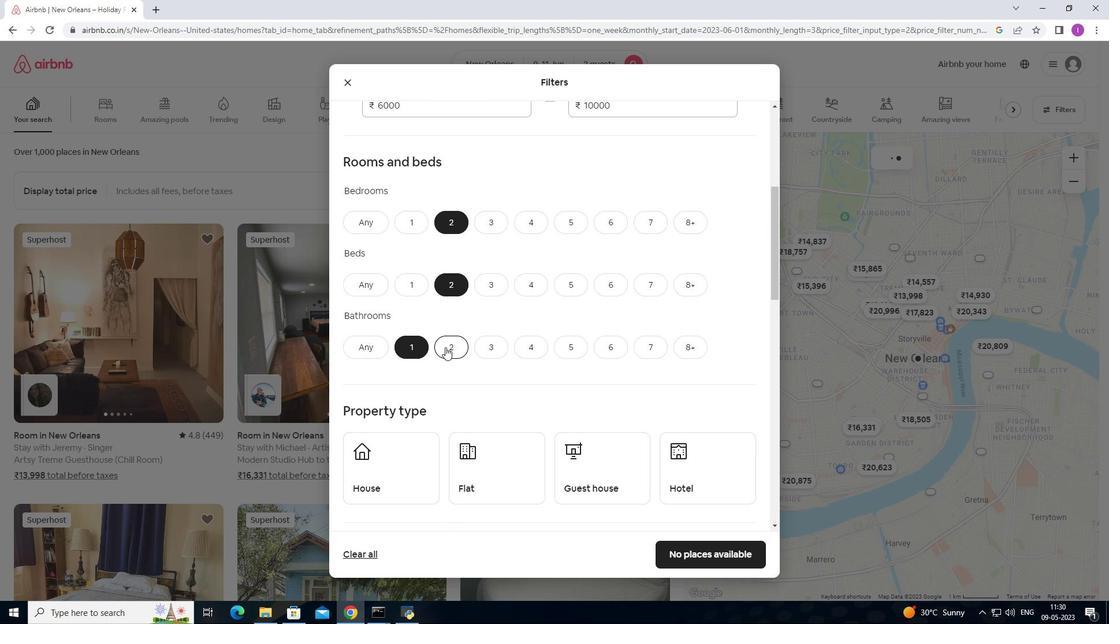 
Action: Mouse moved to (403, 330)
Screenshot: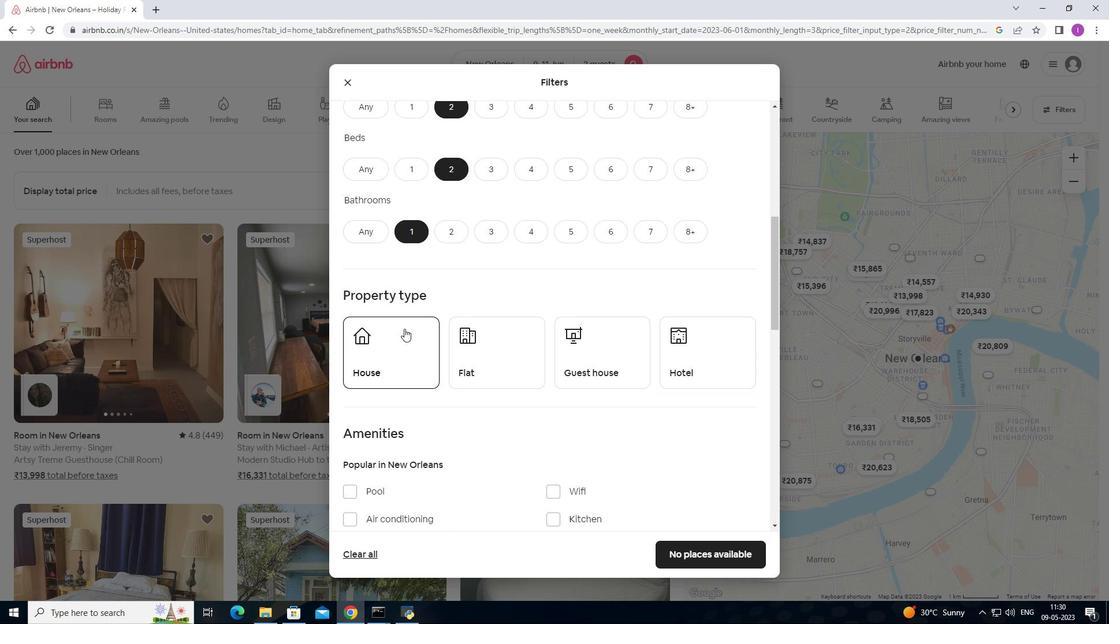 
Action: Mouse pressed left at (403, 330)
Screenshot: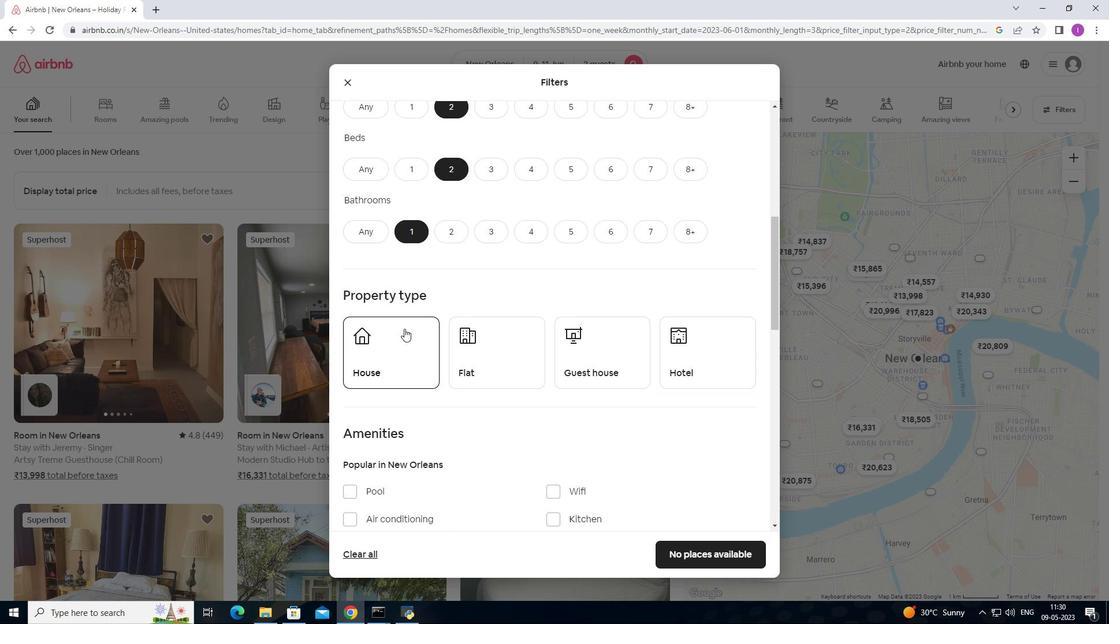 
Action: Mouse moved to (466, 338)
Screenshot: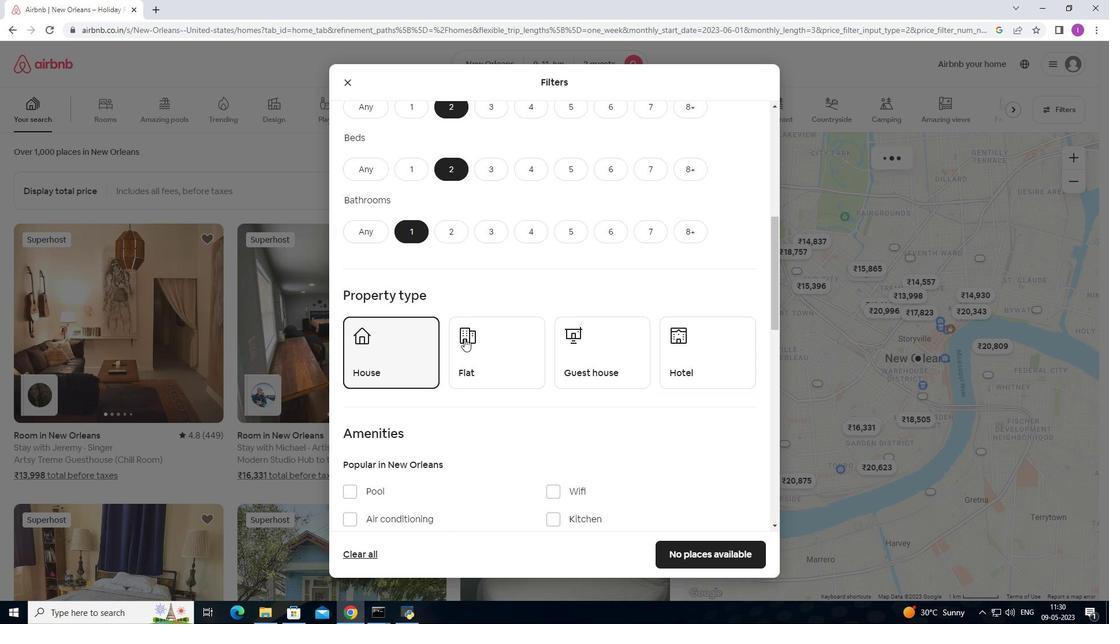 
Action: Mouse pressed left at (466, 338)
Screenshot: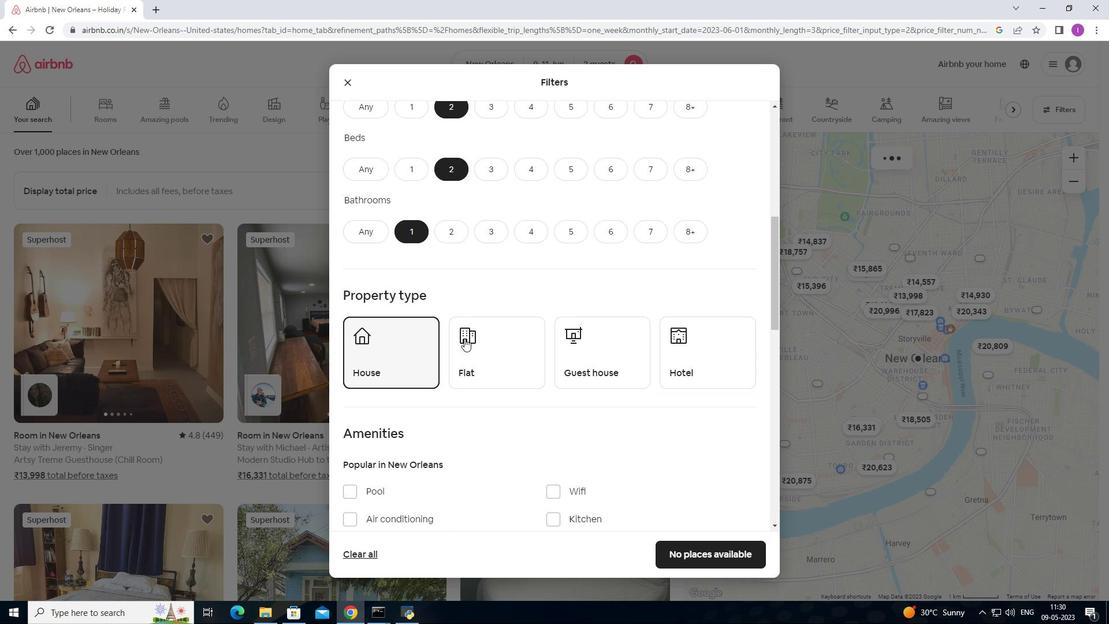
Action: Mouse moved to (628, 349)
Screenshot: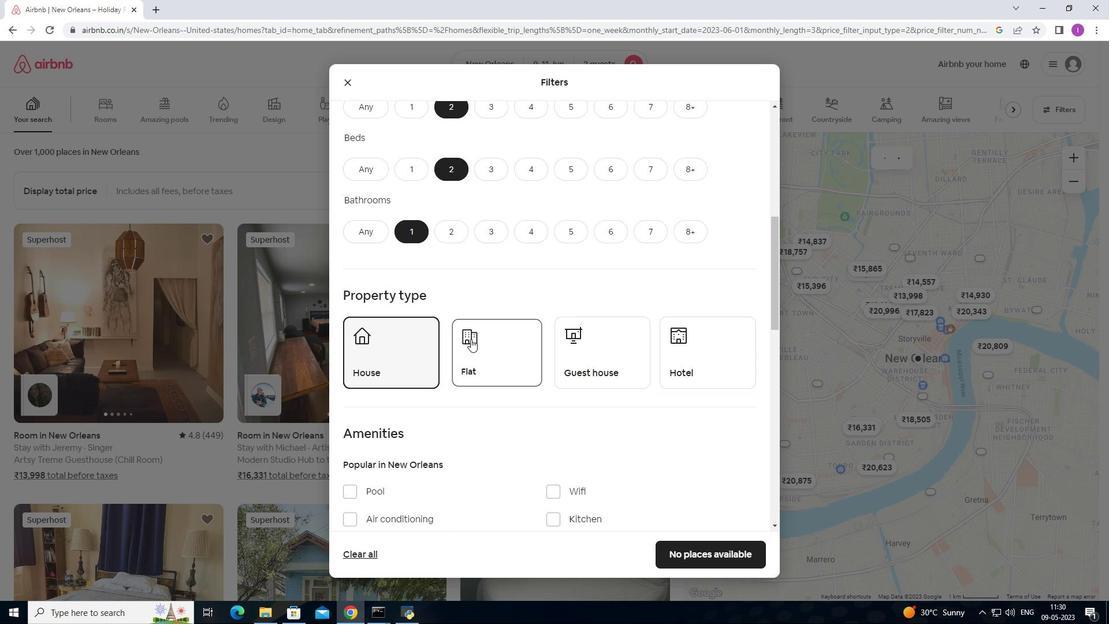 
Action: Mouse pressed left at (628, 349)
Screenshot: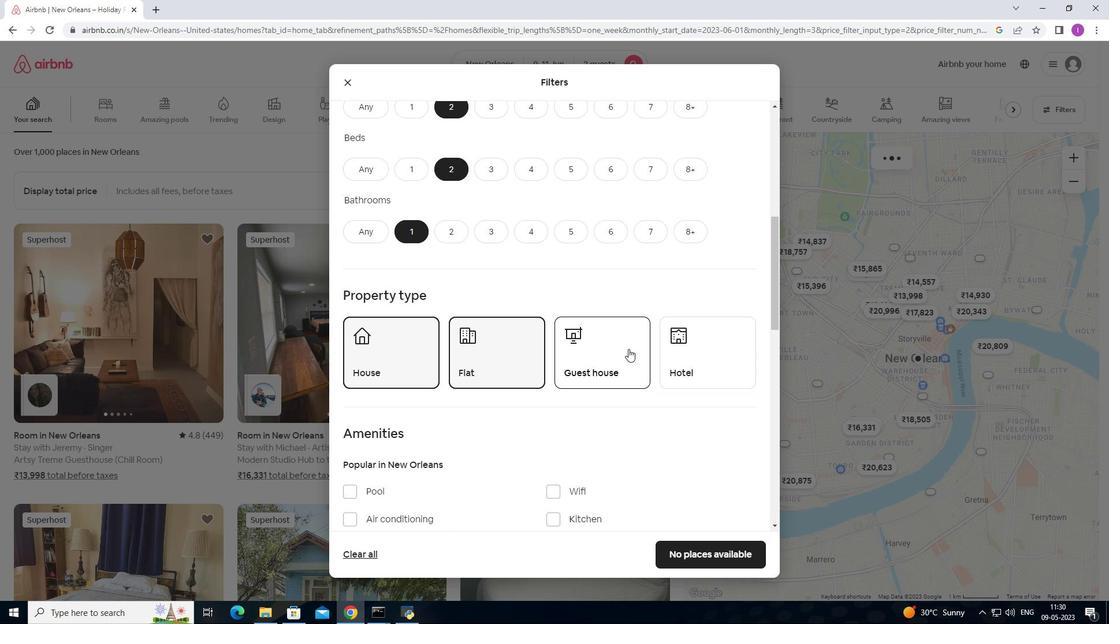 
Action: Mouse moved to (542, 372)
Screenshot: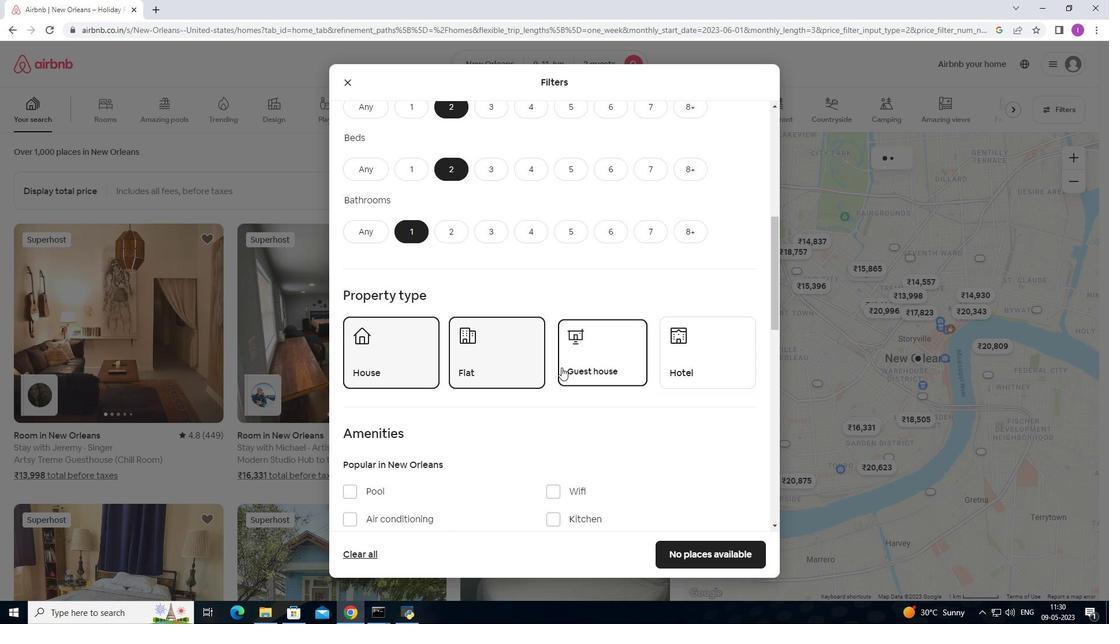 
Action: Mouse scrolled (542, 372) with delta (0, 0)
Screenshot: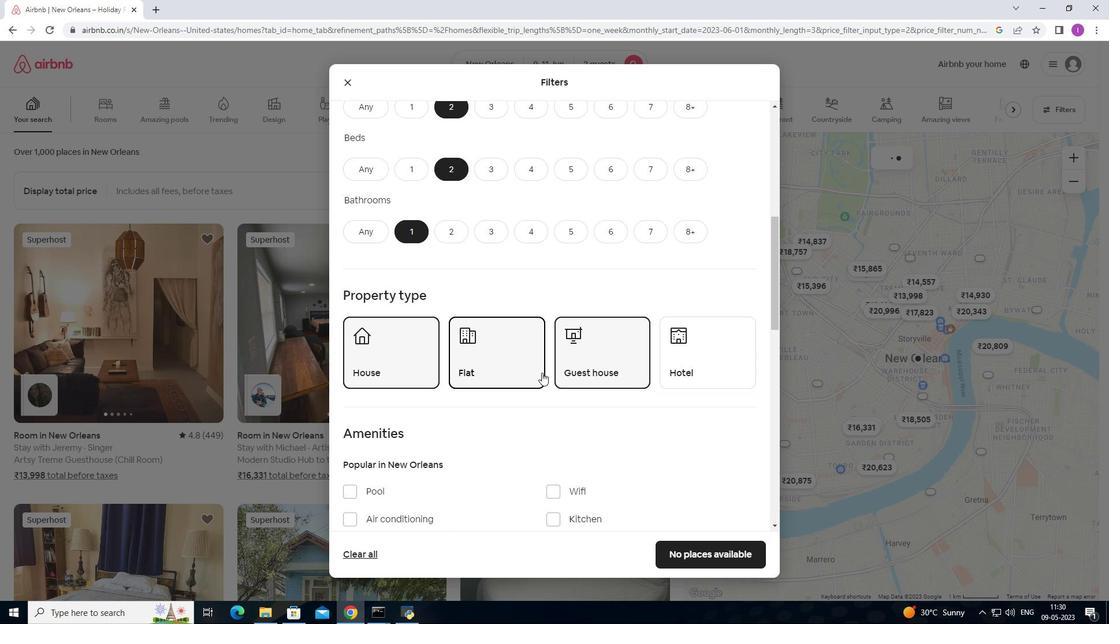
Action: Mouse scrolled (542, 372) with delta (0, 0)
Screenshot: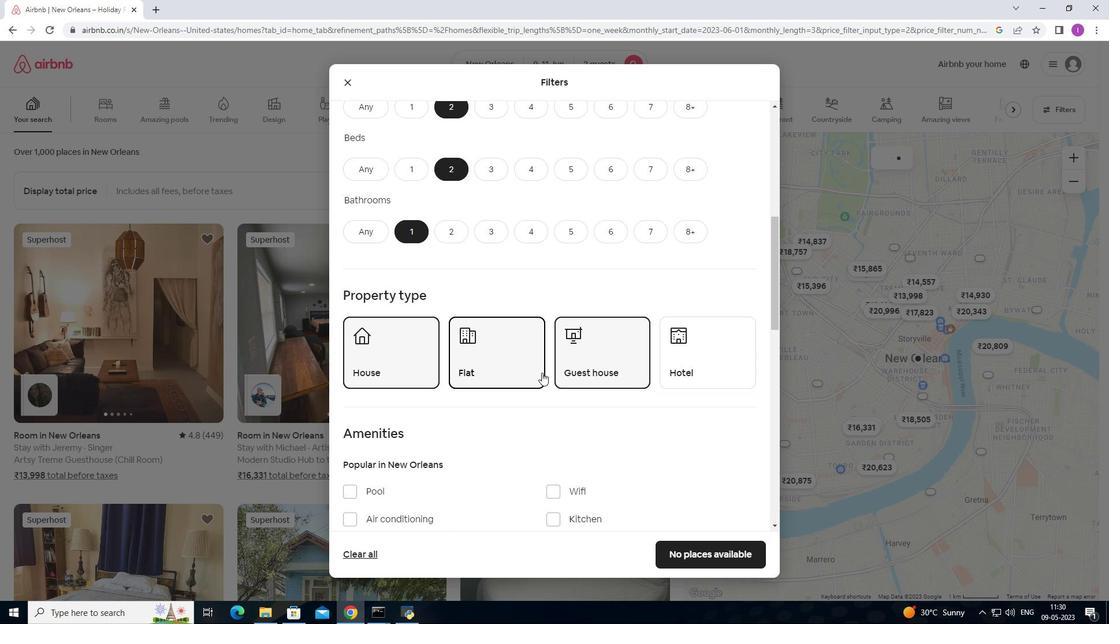 
Action: Mouse scrolled (542, 372) with delta (0, 0)
Screenshot: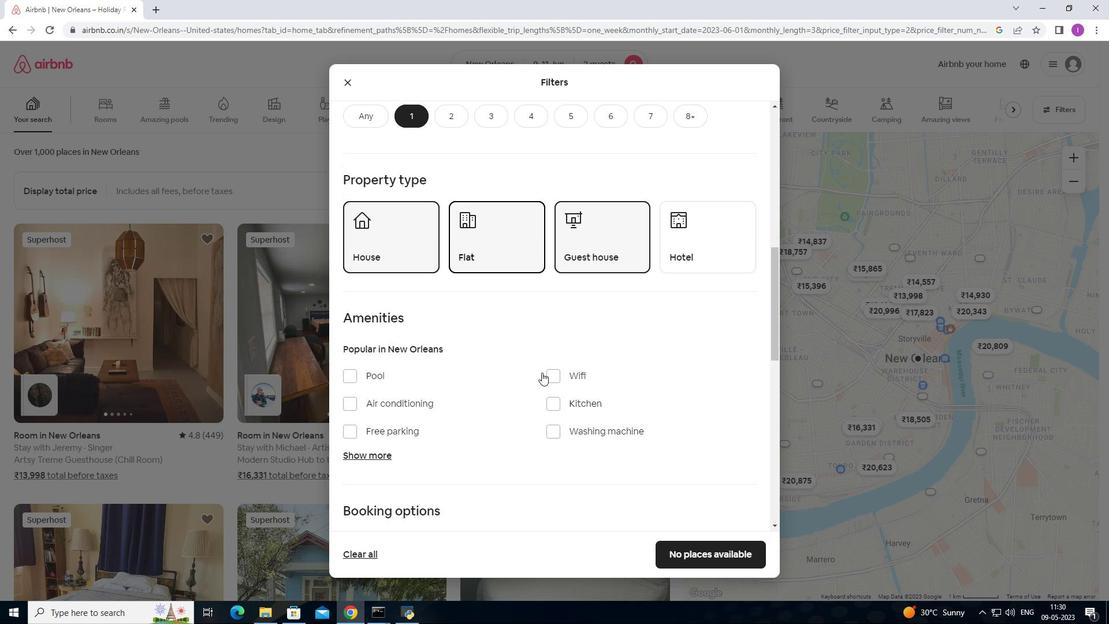 
Action: Mouse scrolled (542, 372) with delta (0, 0)
Screenshot: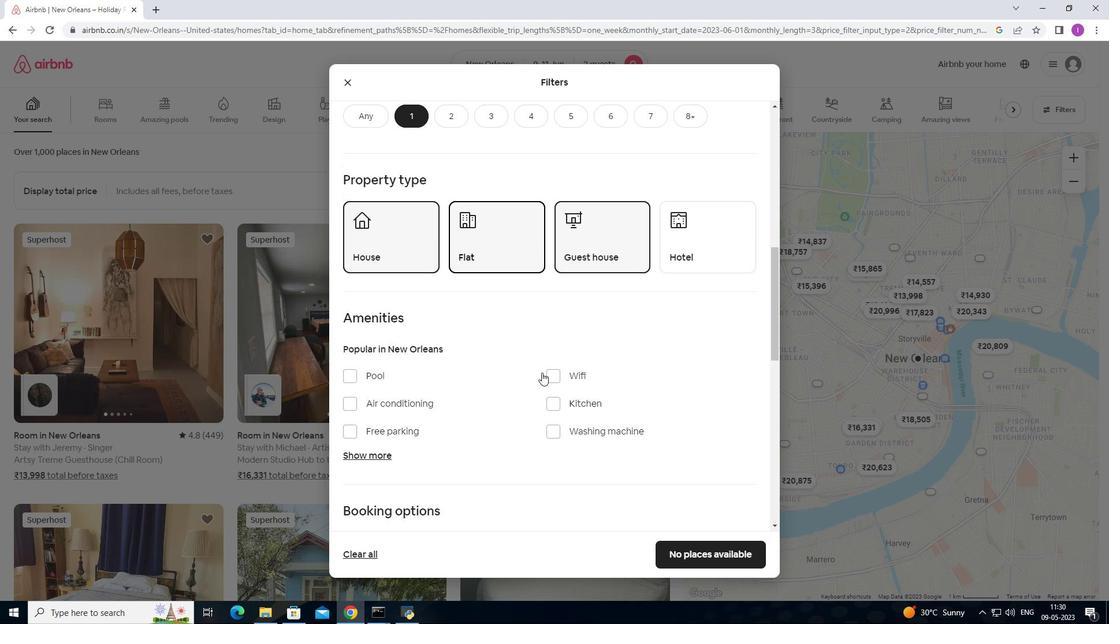 
Action: Mouse moved to (552, 260)
Screenshot: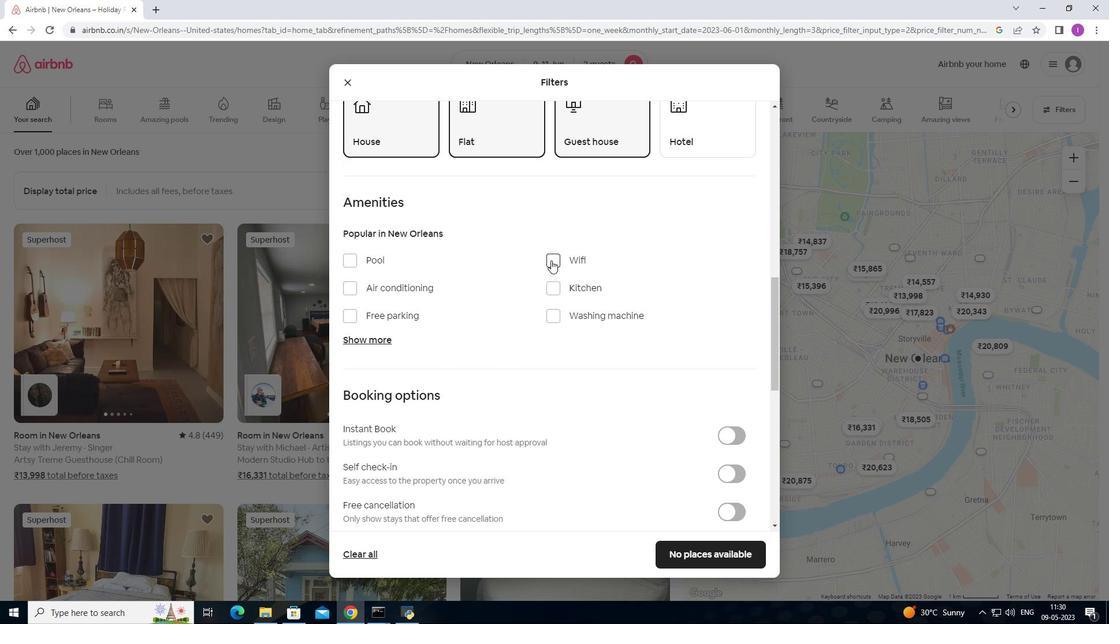 
Action: Mouse pressed left at (552, 260)
Screenshot: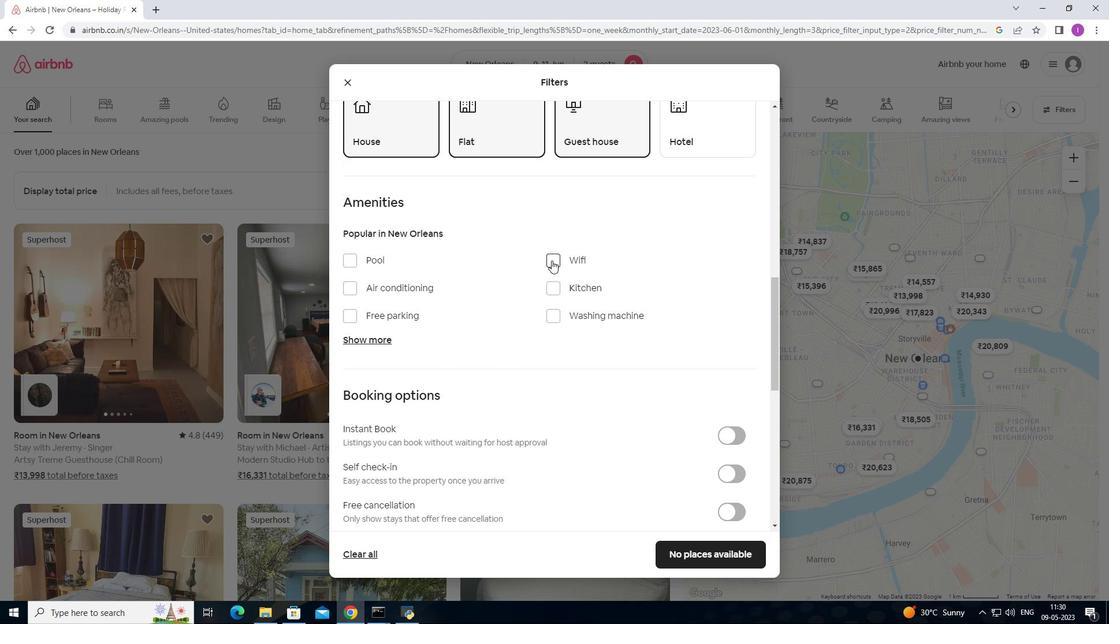 
Action: Mouse moved to (474, 309)
Screenshot: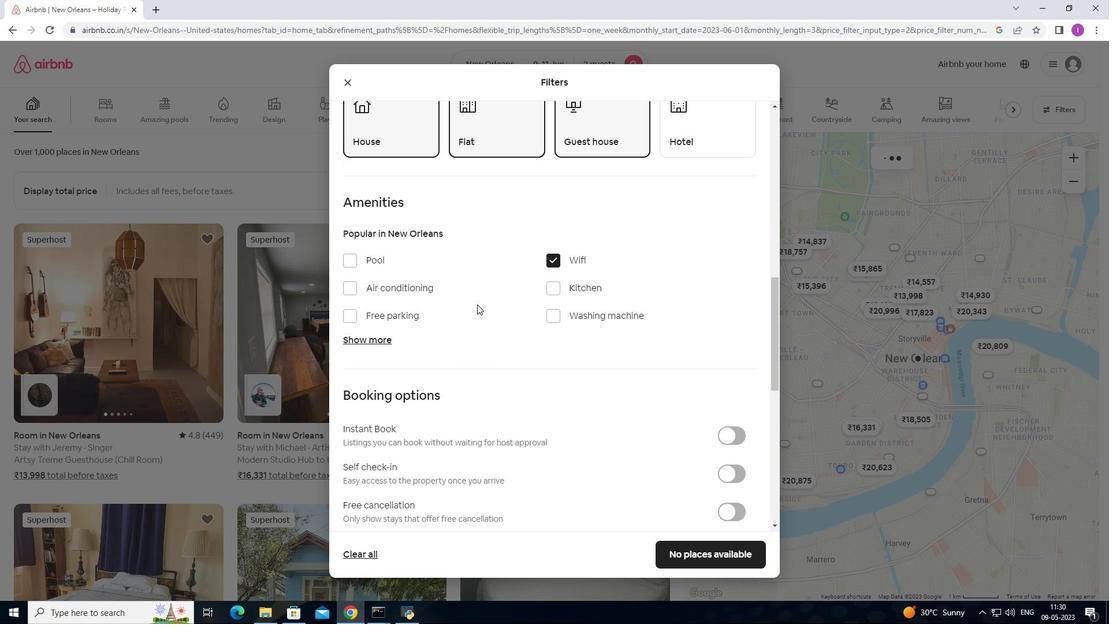 
Action: Mouse scrolled (474, 309) with delta (0, 0)
Screenshot: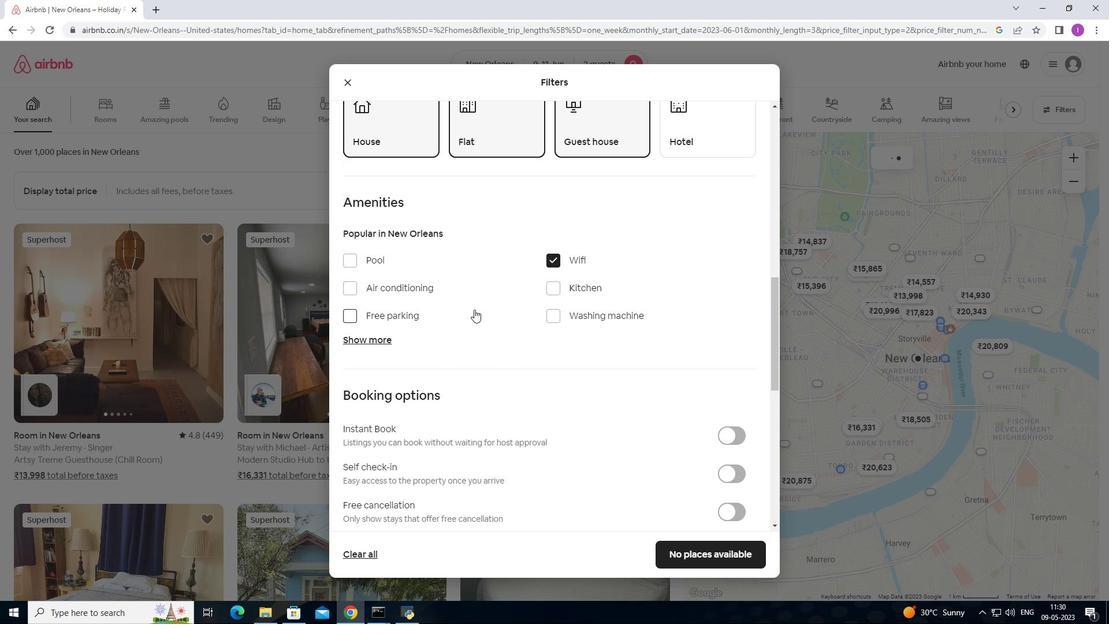 
Action: Mouse scrolled (474, 309) with delta (0, 0)
Screenshot: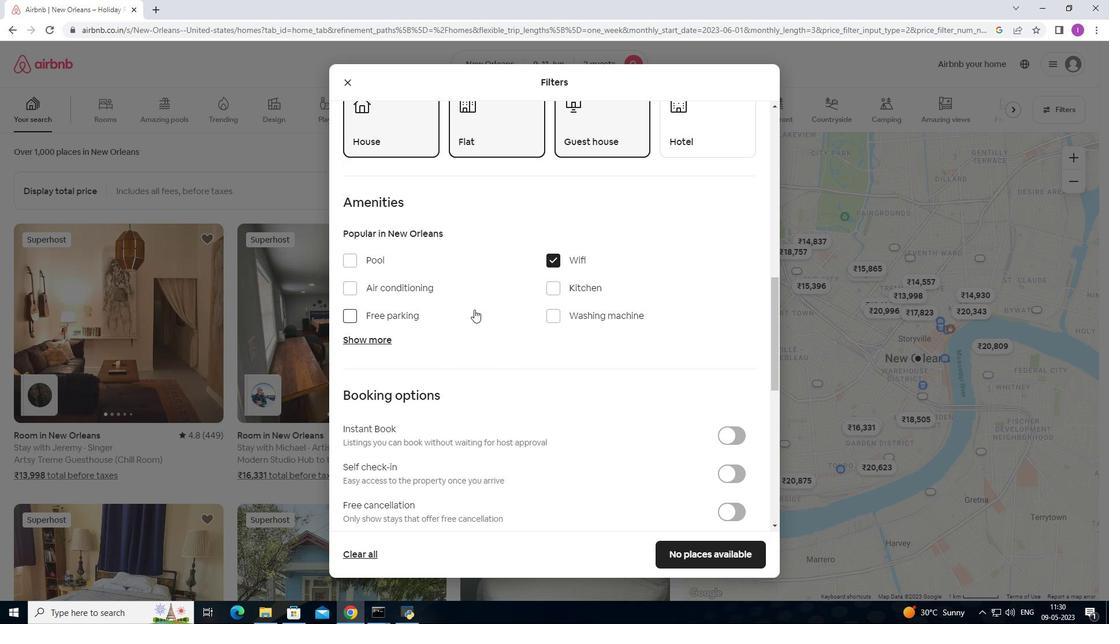
Action: Mouse scrolled (474, 309) with delta (0, 0)
Screenshot: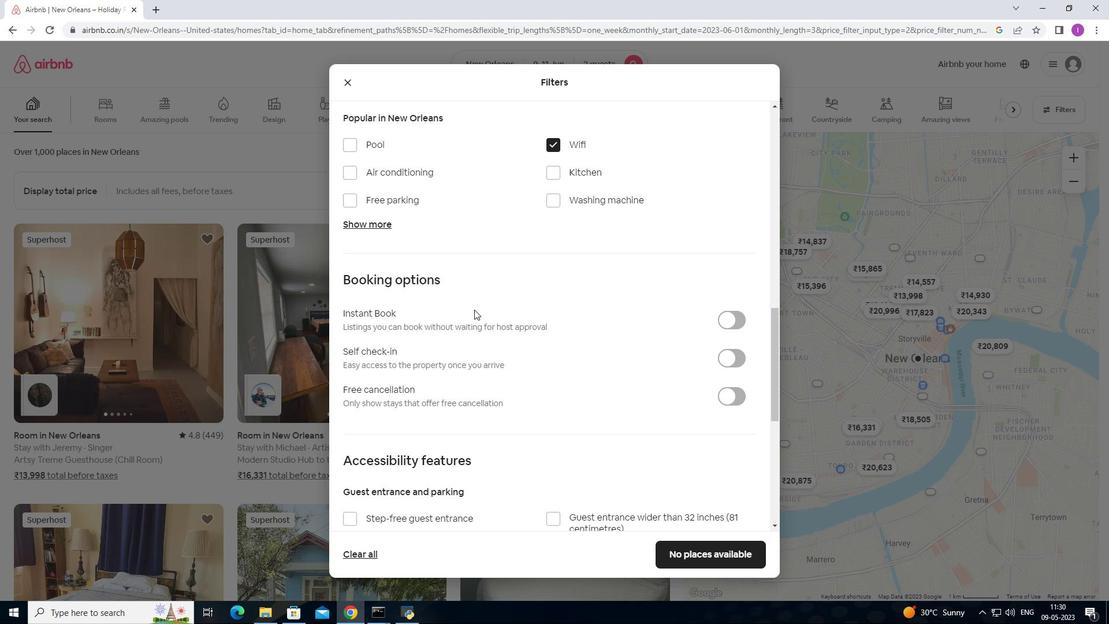 
Action: Mouse scrolled (474, 309) with delta (0, 0)
Screenshot: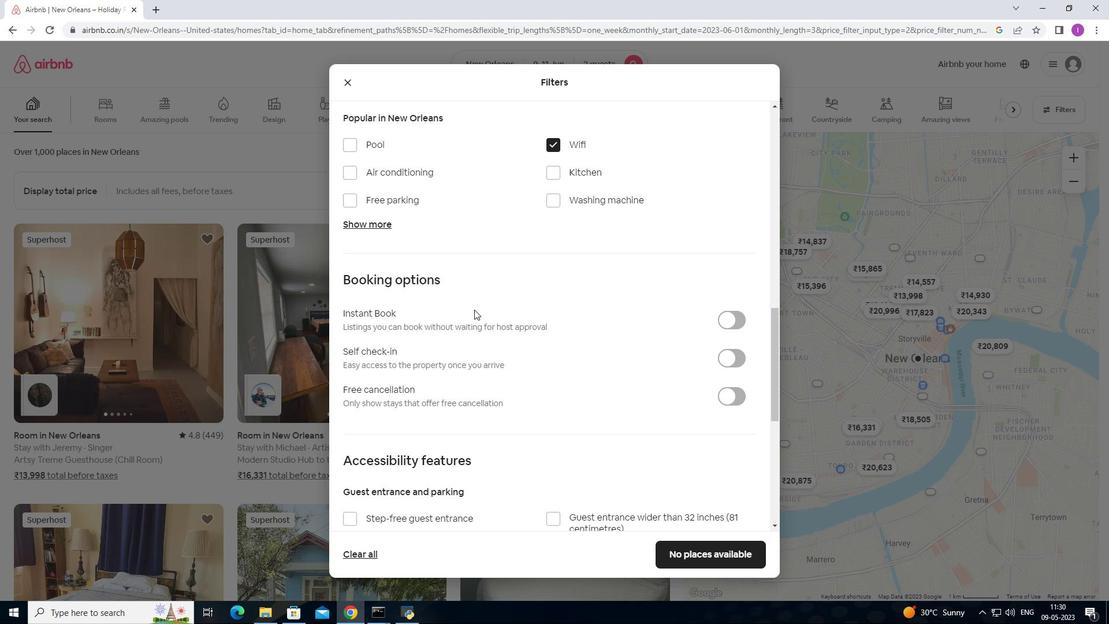 
Action: Mouse moved to (742, 242)
Screenshot: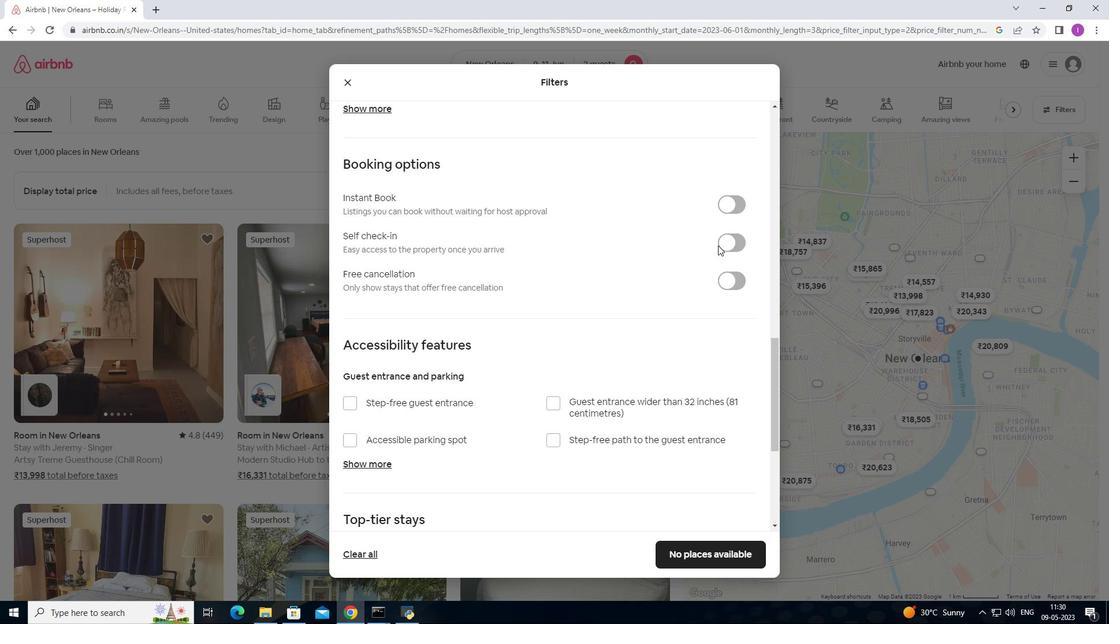 
Action: Mouse pressed left at (742, 242)
Screenshot: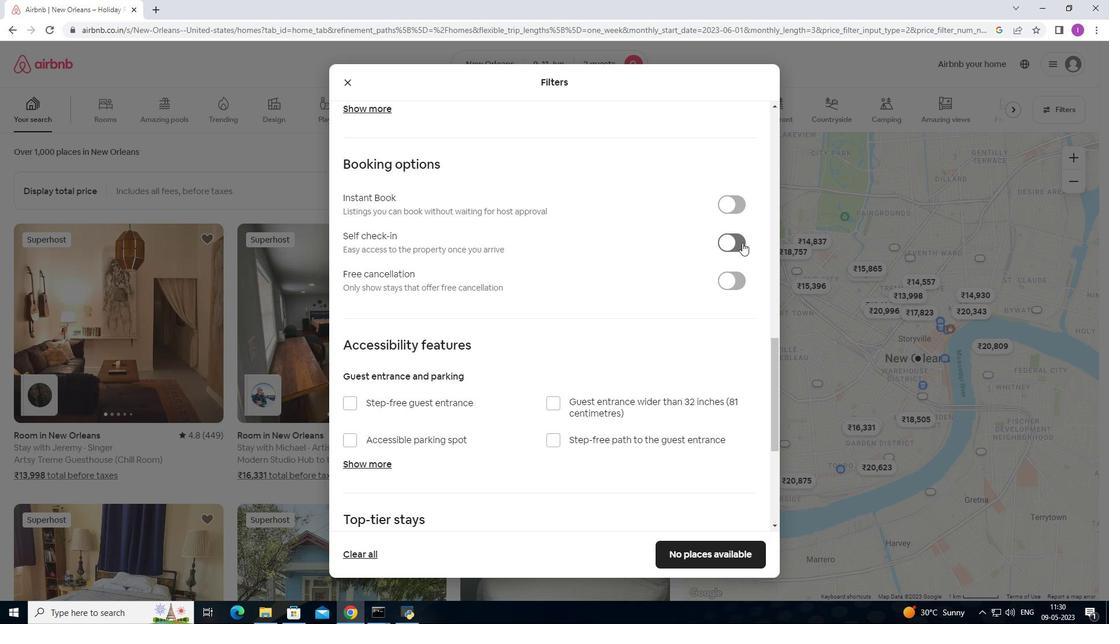
Action: Mouse moved to (602, 284)
Screenshot: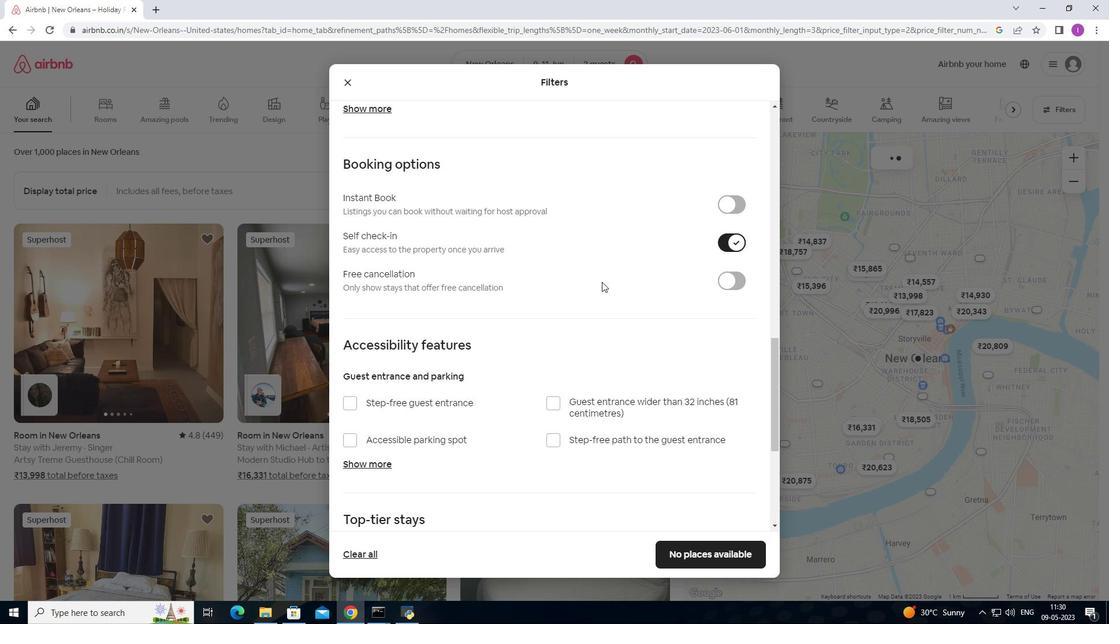 
Action: Mouse scrolled (602, 283) with delta (0, 0)
Screenshot: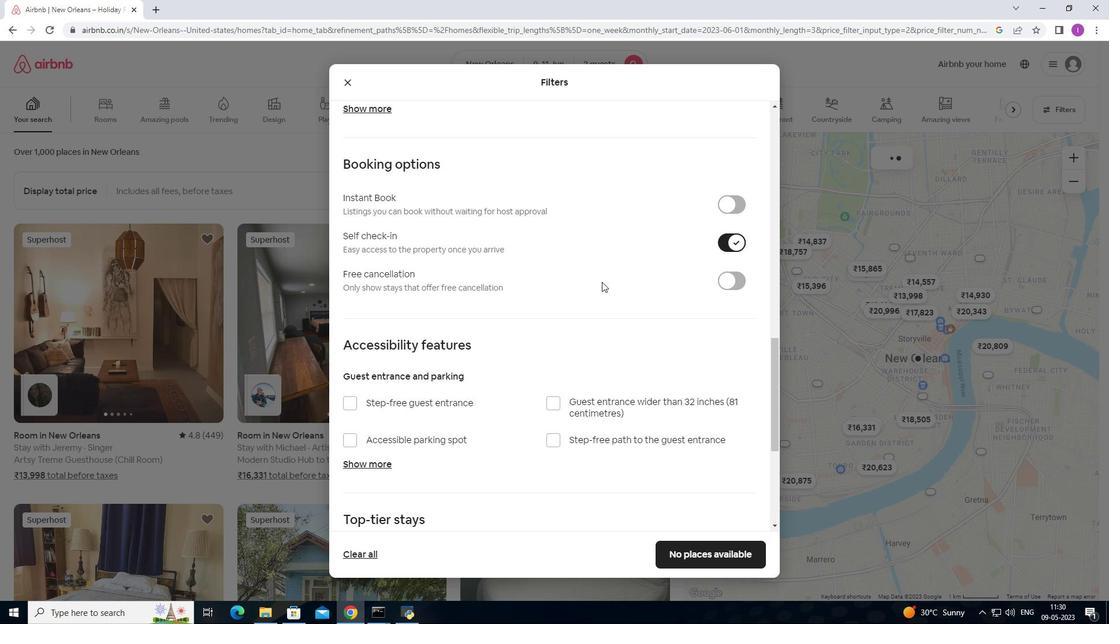 
Action: Mouse moved to (602, 284)
Screenshot: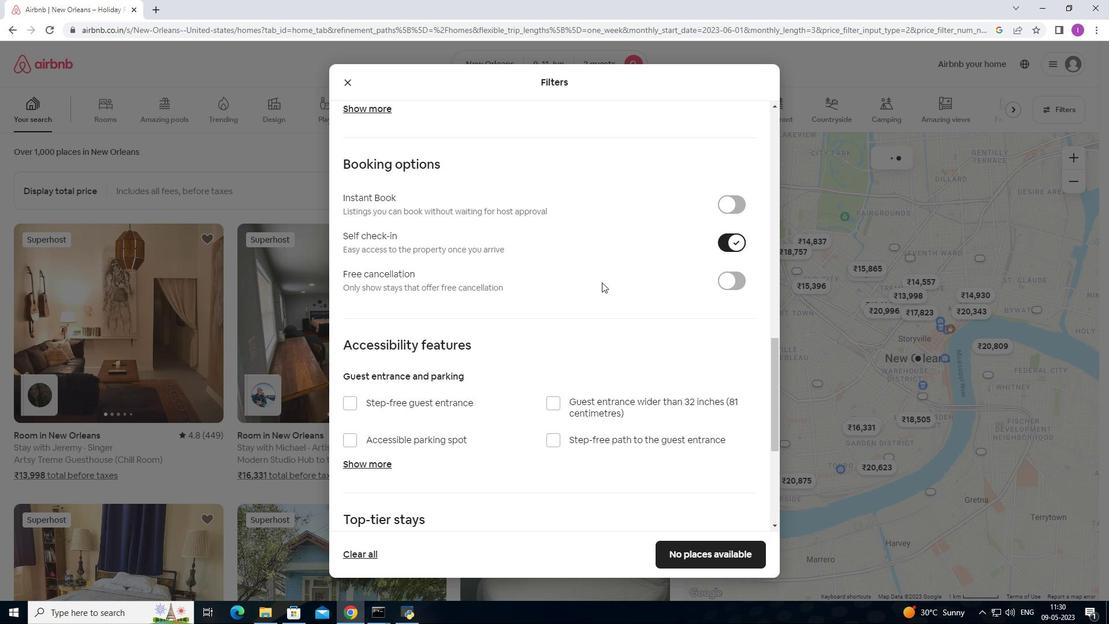 
Action: Mouse scrolled (602, 284) with delta (0, 0)
Screenshot: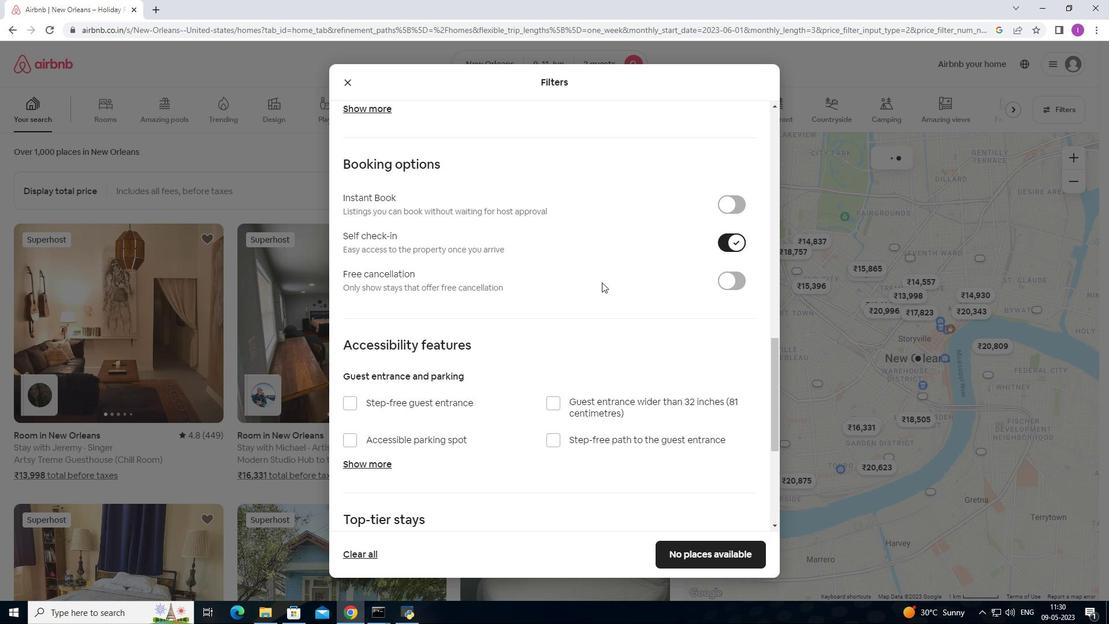
Action: Mouse moved to (602, 286)
Screenshot: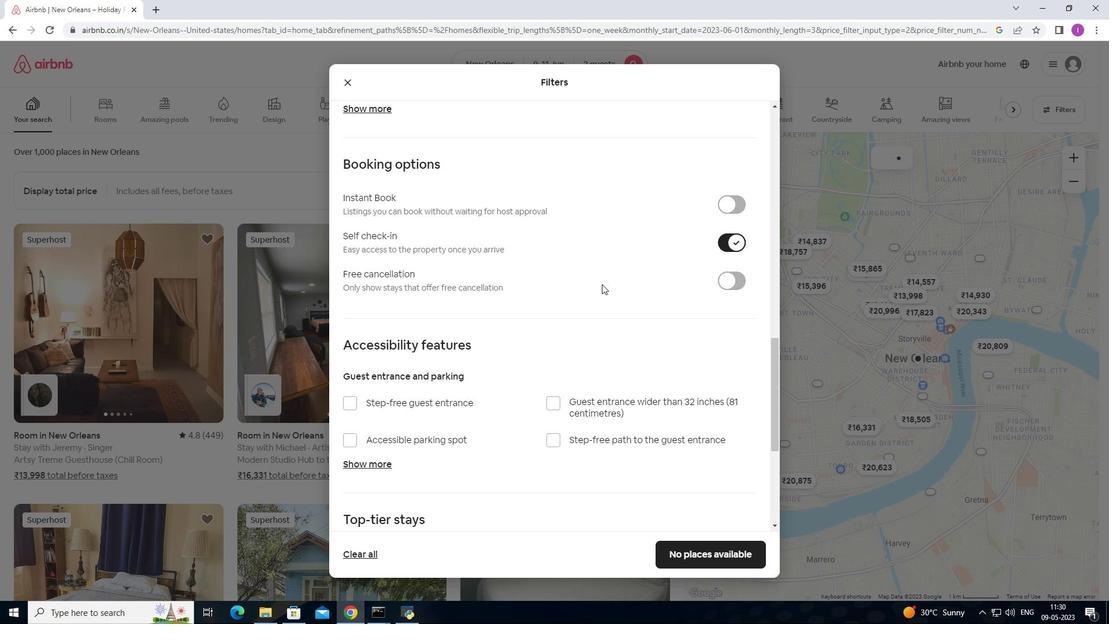 
Action: Mouse scrolled (602, 285) with delta (0, 0)
Screenshot: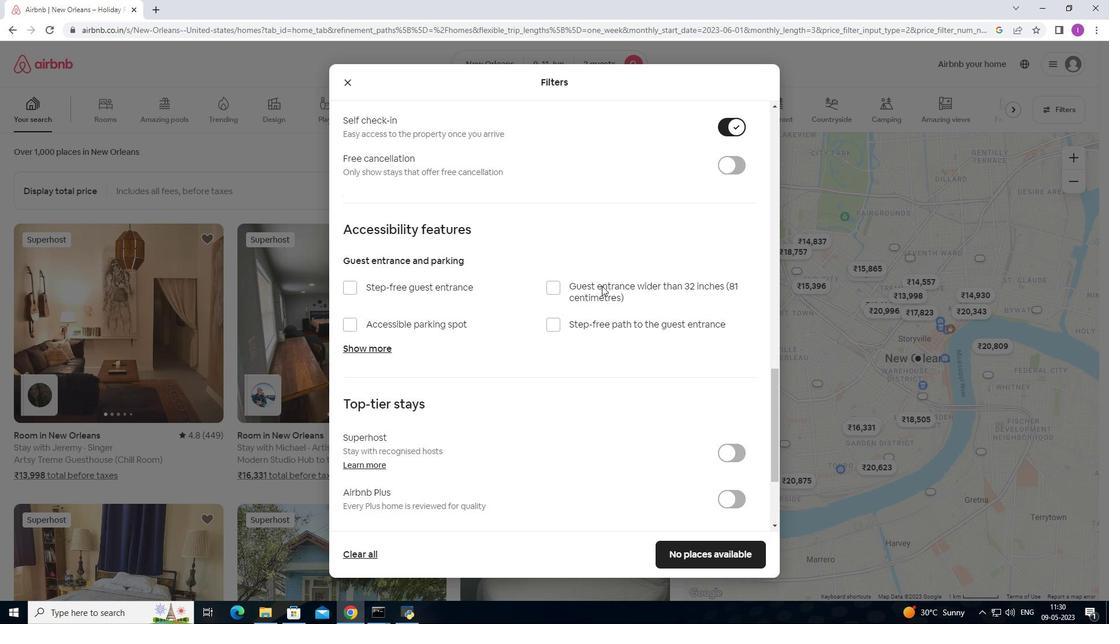 
Action: Mouse scrolled (602, 285) with delta (0, 0)
Screenshot: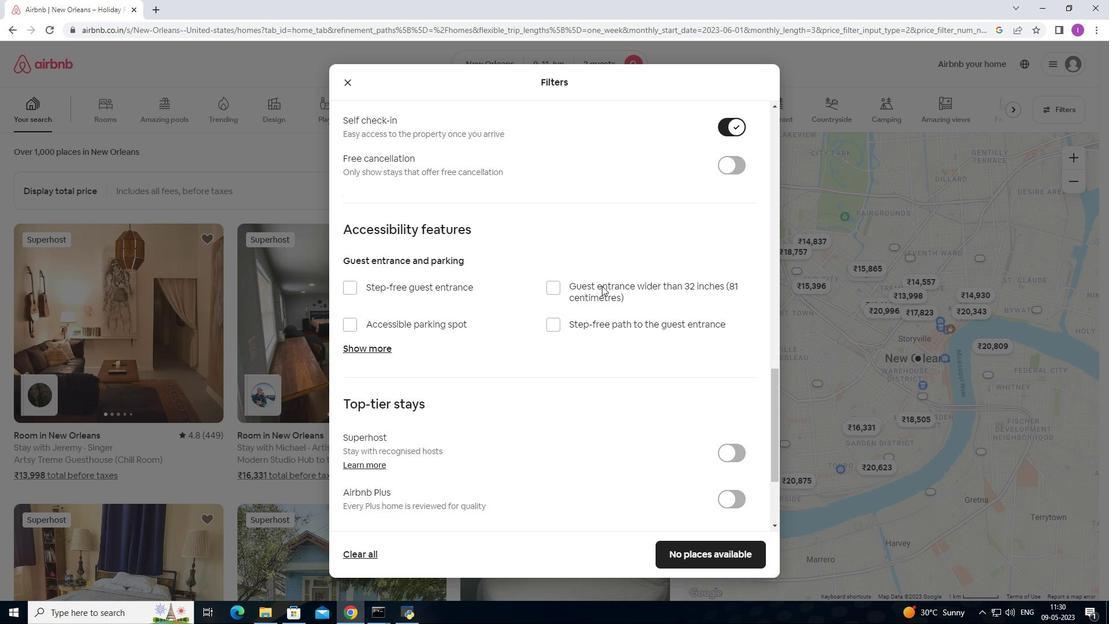 
Action: Mouse scrolled (602, 285) with delta (0, 0)
Screenshot: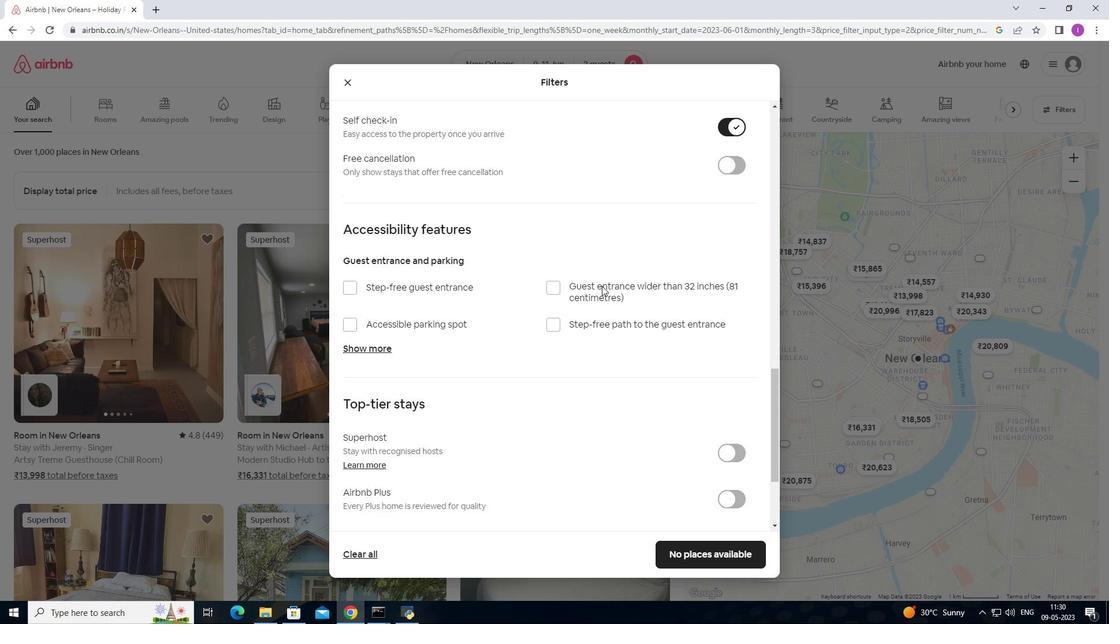 
Action: Mouse scrolled (602, 285) with delta (0, 0)
Screenshot: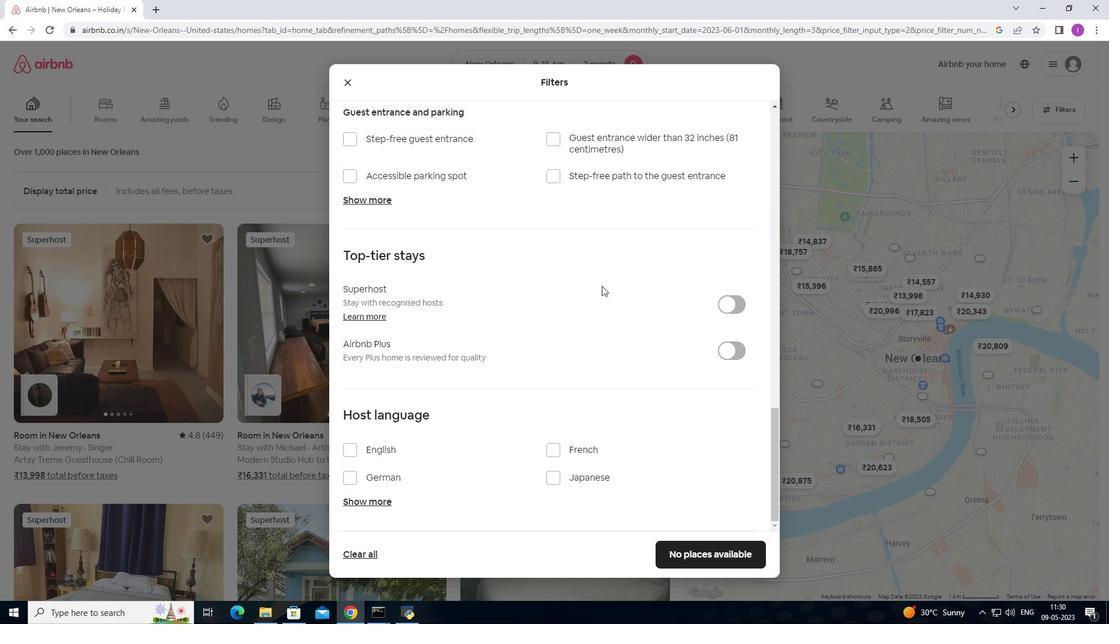 
Action: Mouse scrolled (602, 285) with delta (0, 0)
Screenshot: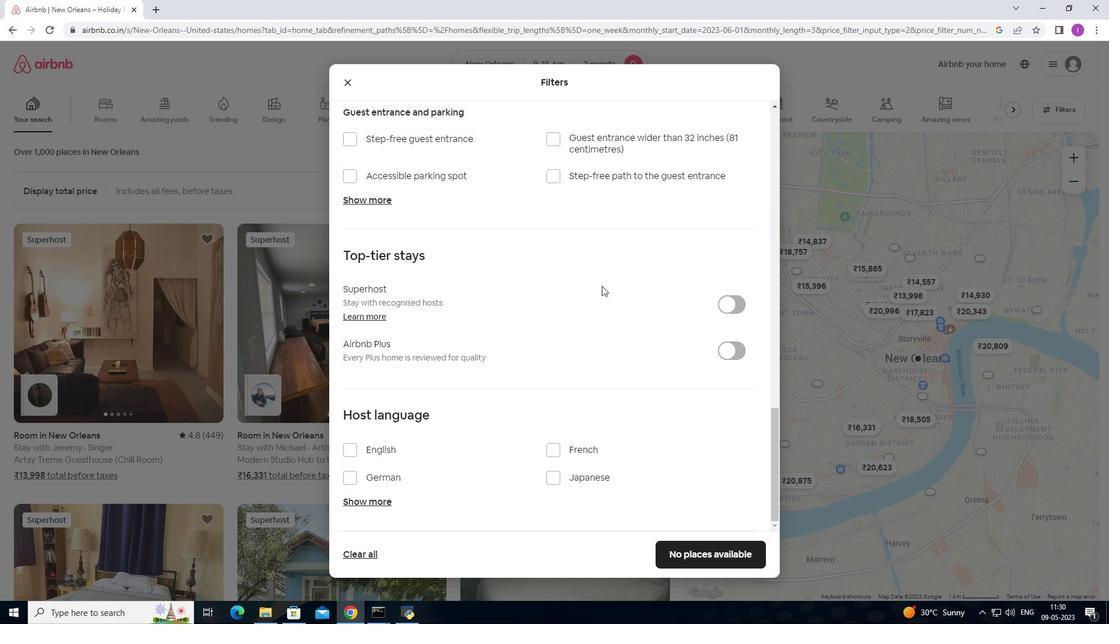 
Action: Mouse moved to (351, 448)
Screenshot: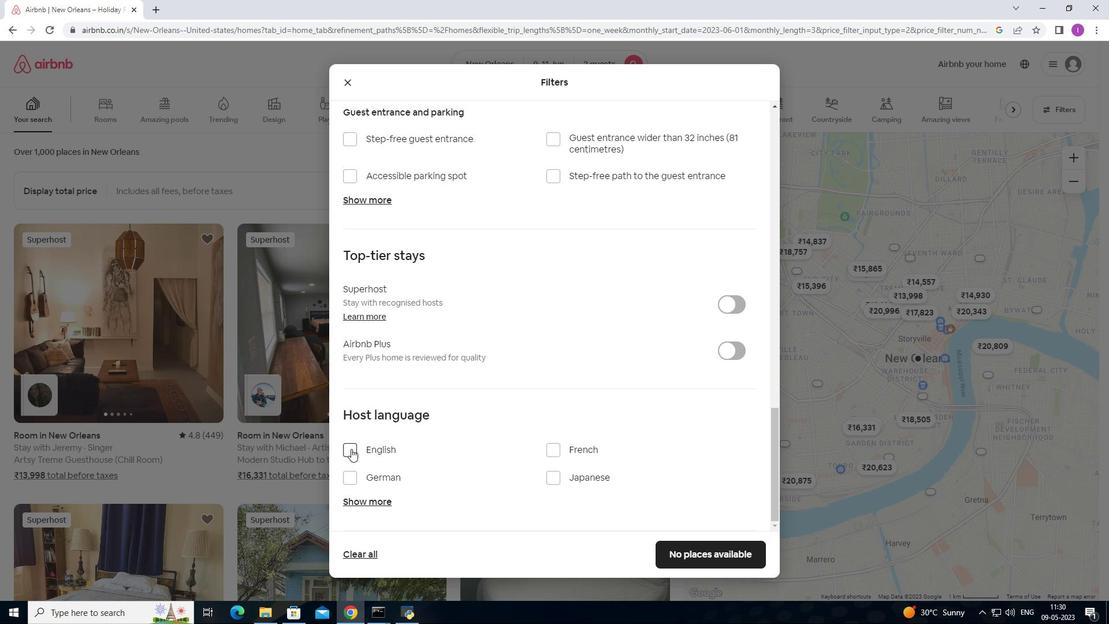 
Action: Mouse pressed left at (351, 448)
Screenshot: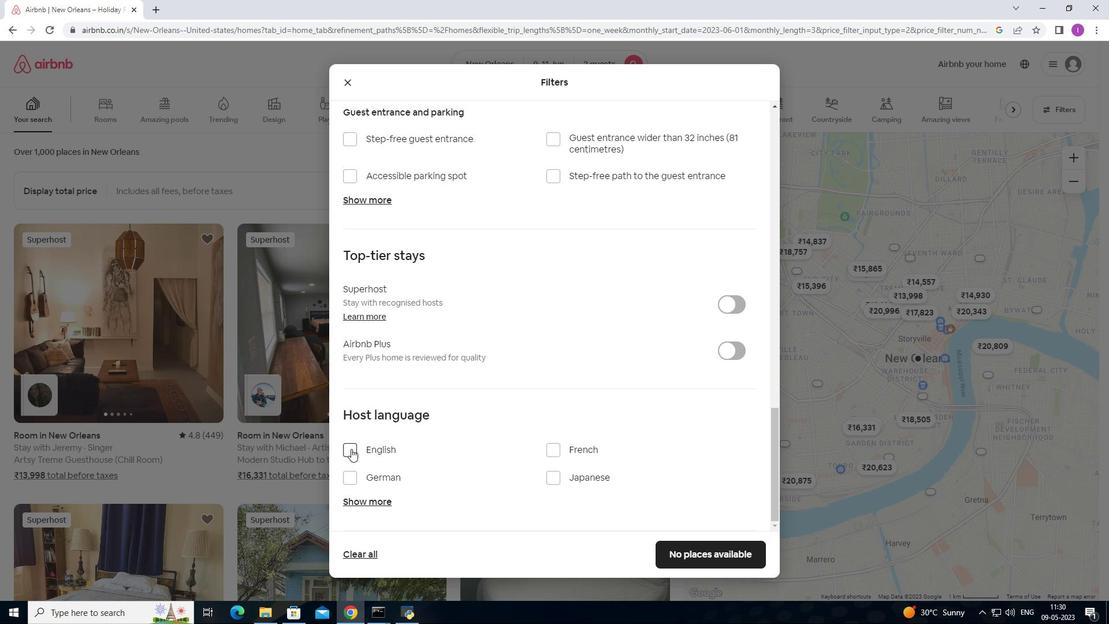 
Action: Mouse moved to (717, 556)
Screenshot: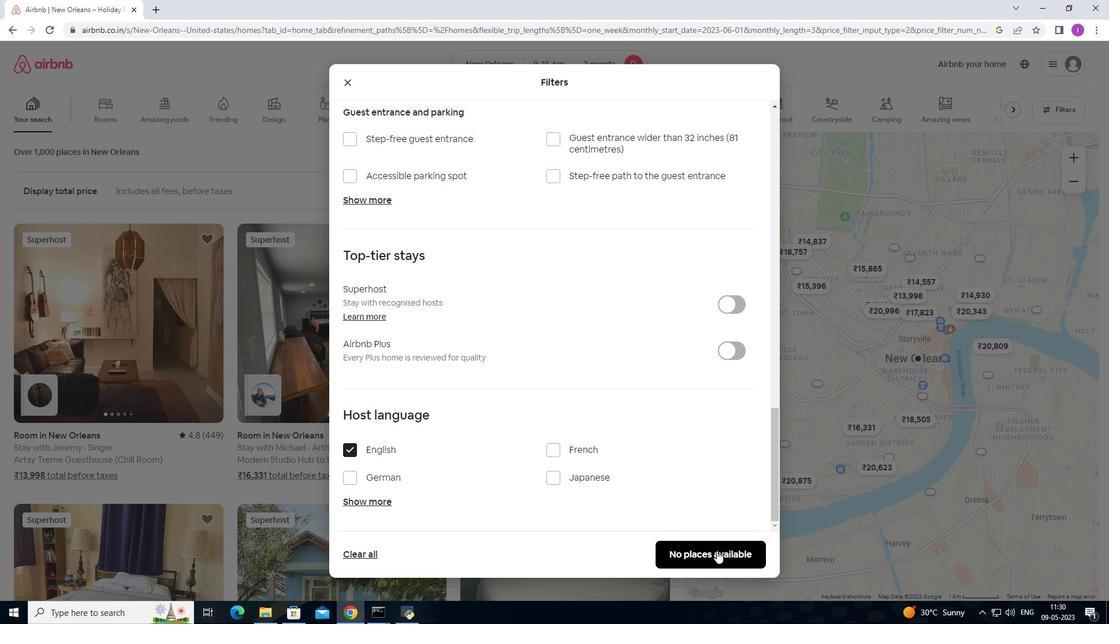 
Action: Mouse pressed left at (717, 556)
Screenshot: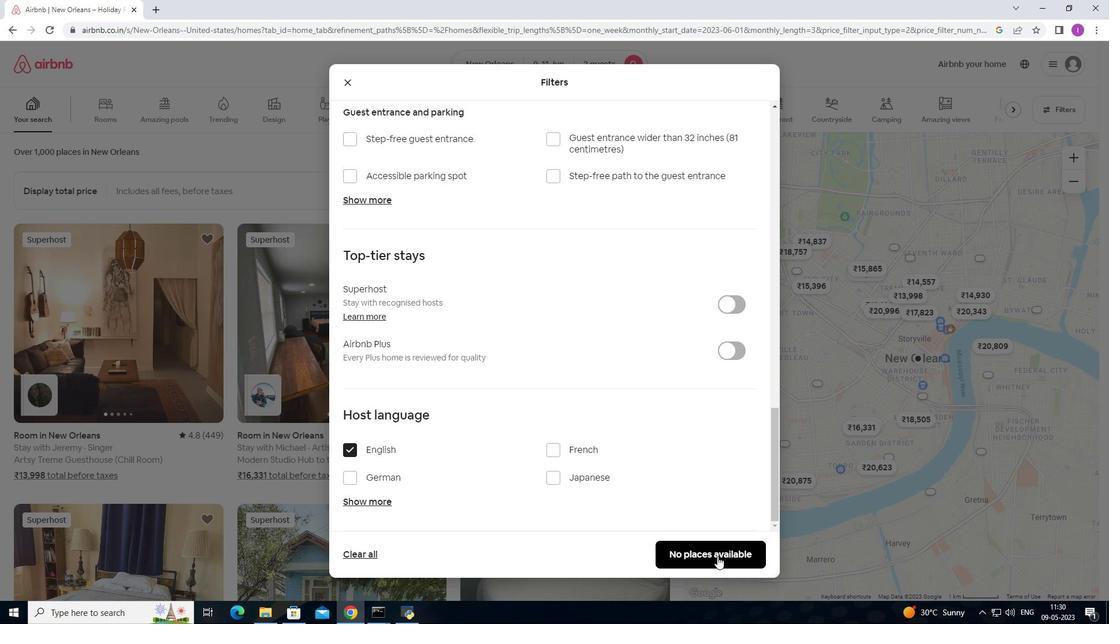 
Action: Mouse moved to (704, 552)
Screenshot: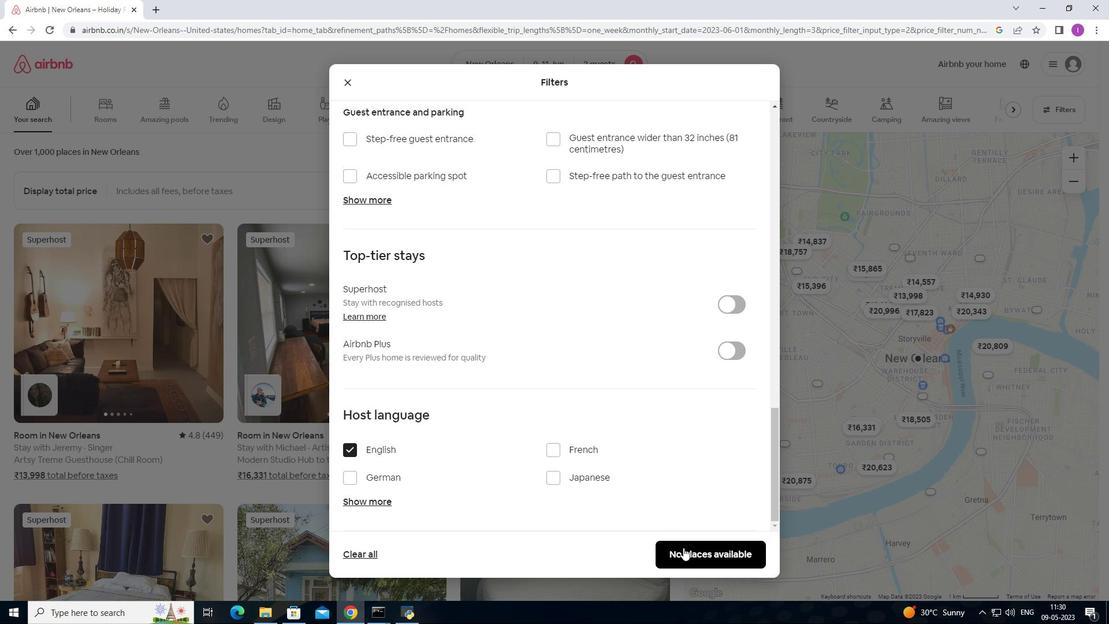 
Action: Mouse pressed left at (704, 552)
Screenshot: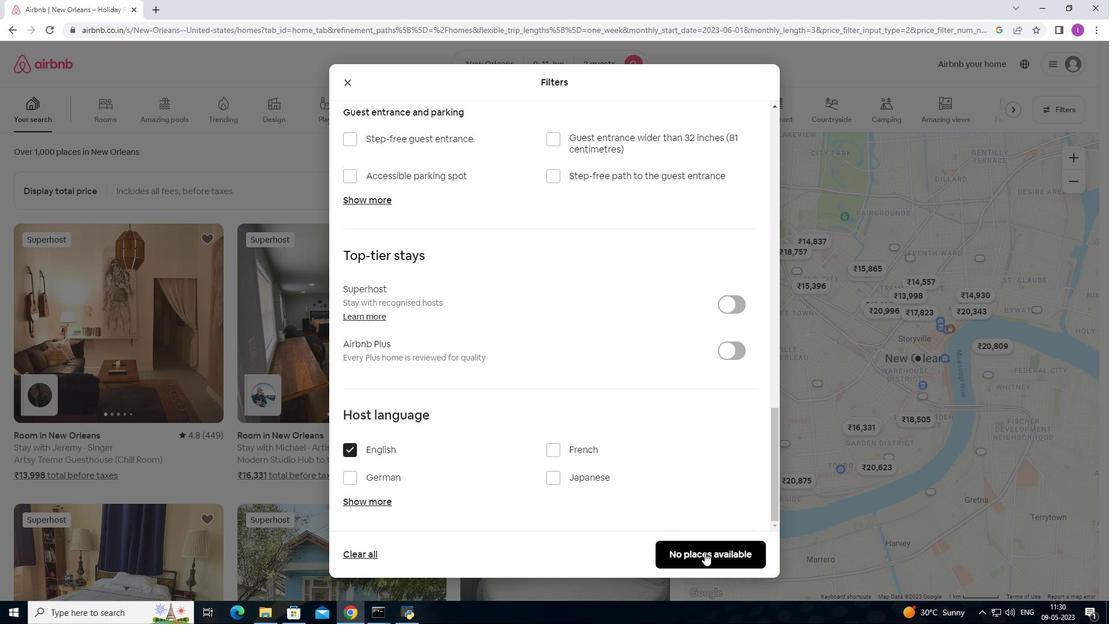 
Action: Mouse moved to (649, 544)
Screenshot: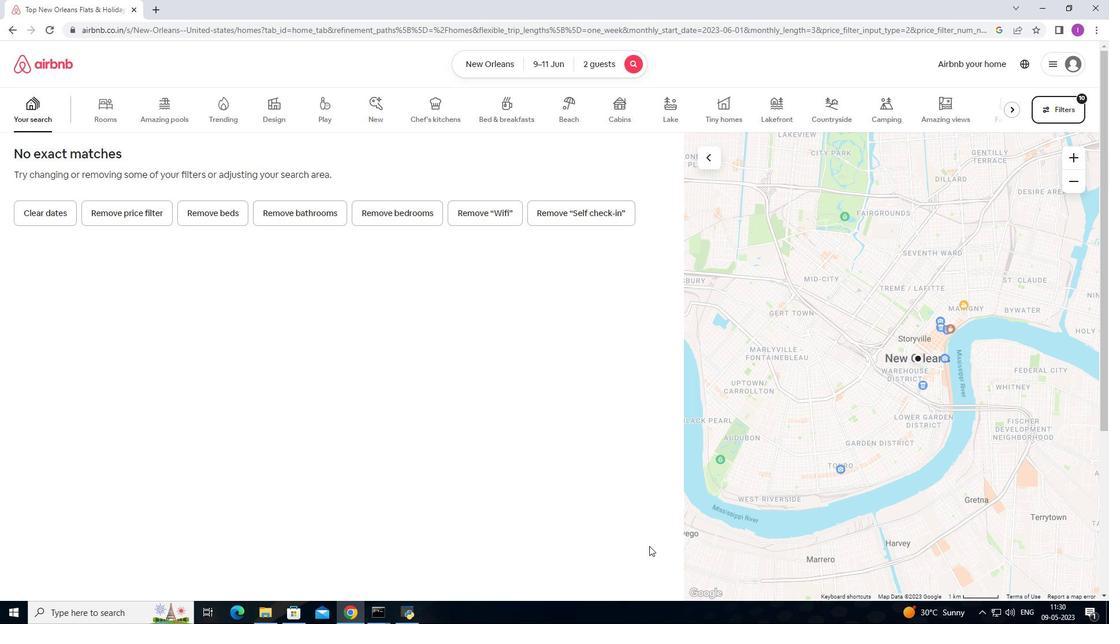
